 Task: Open Card Food Delivery Review in Board Talent Acquisition to Workspace Diversity and Inclusion and add a team member Softage.1@softage.net, a label Purple, a checklist Vendor Management, an attachment from your onedrive, a color Purple and finally, add a card description 'Plan and execute company team-building conference with guest speakers on customer loyalty' and a comment 'Let us approach this task with a sense of ownership and responsibility, recognizing that its success is our responsibility.'. Add a start date 'Jan 05, 1900' with a due date 'Jan 12, 1900'
Action: Mouse moved to (43, 373)
Screenshot: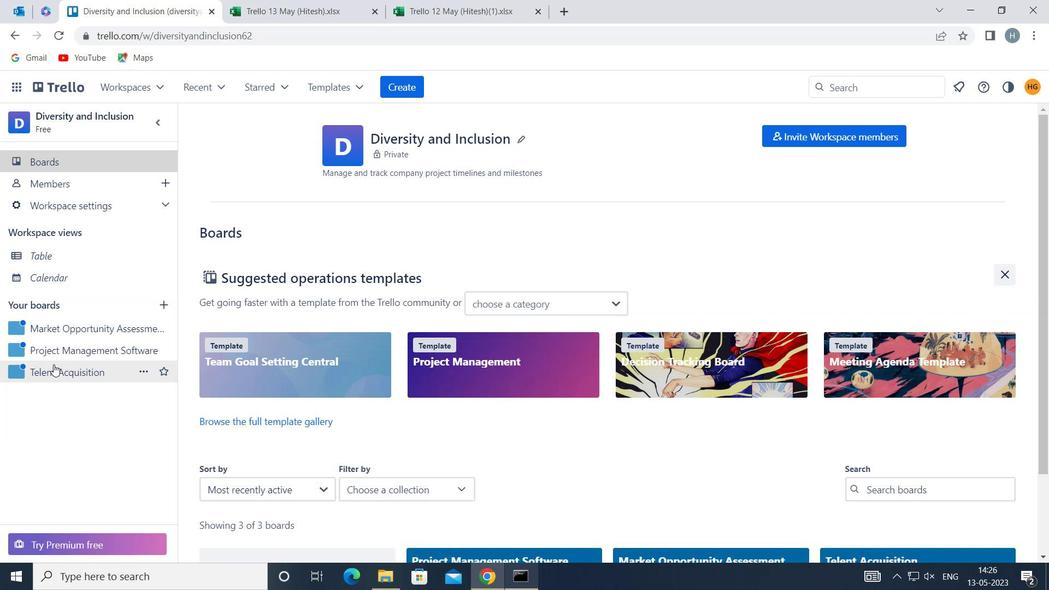 
Action: Mouse pressed left at (43, 373)
Screenshot: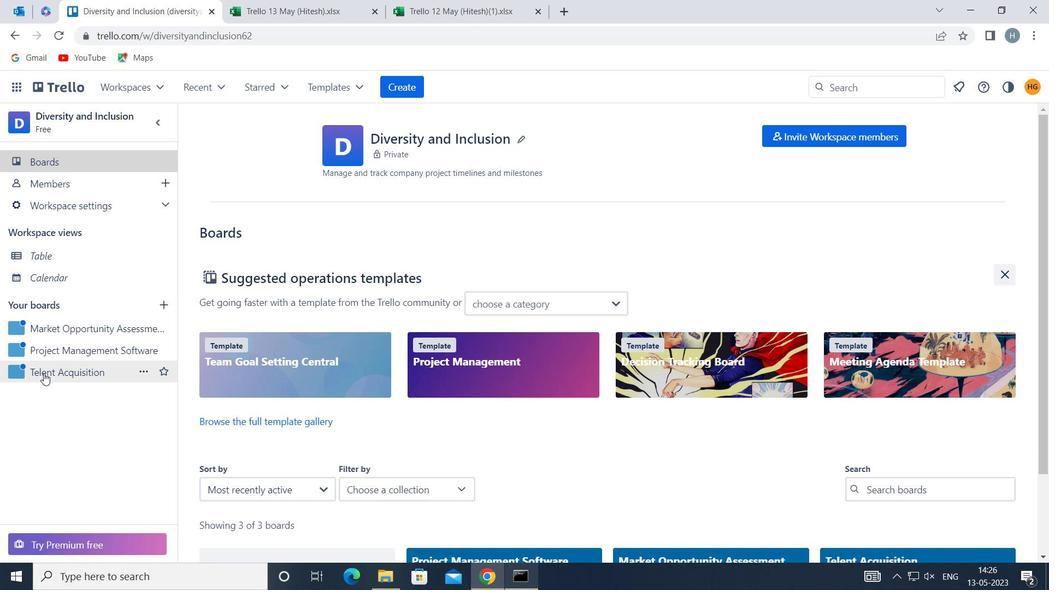 
Action: Mouse moved to (445, 195)
Screenshot: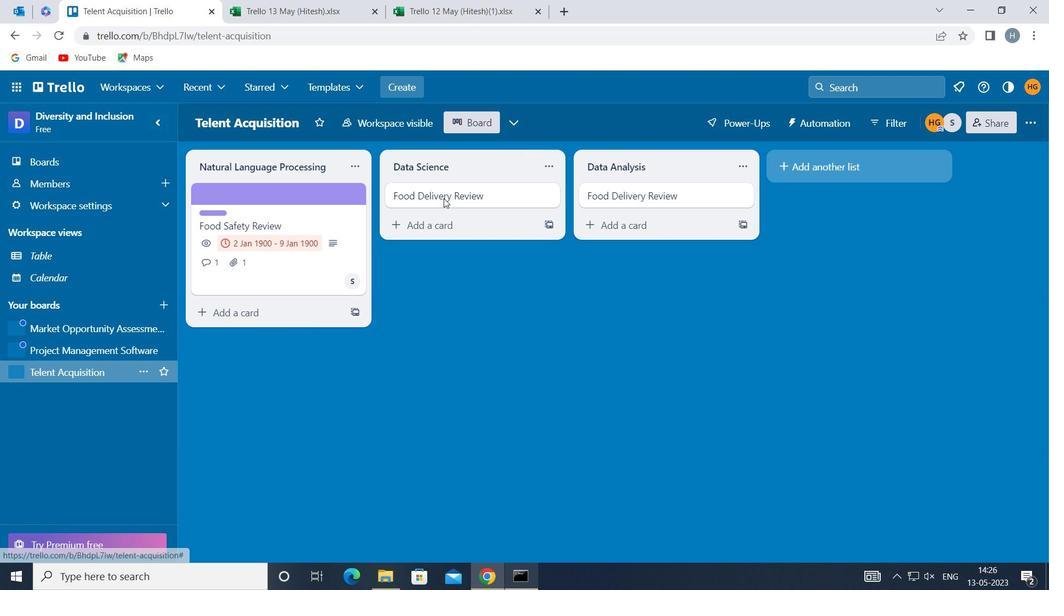 
Action: Mouse pressed left at (445, 195)
Screenshot: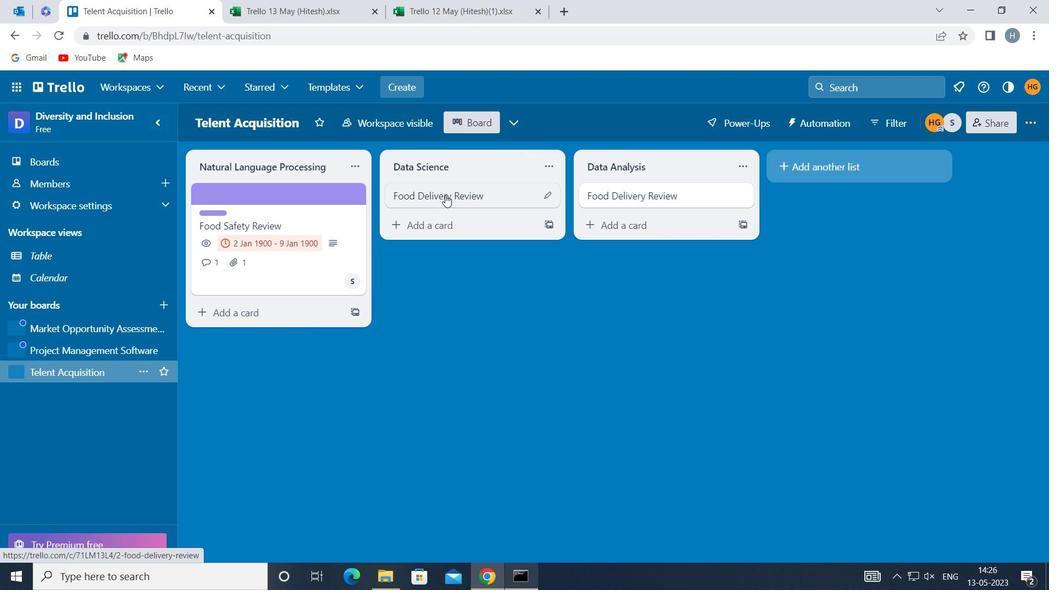 
Action: Mouse moved to (703, 238)
Screenshot: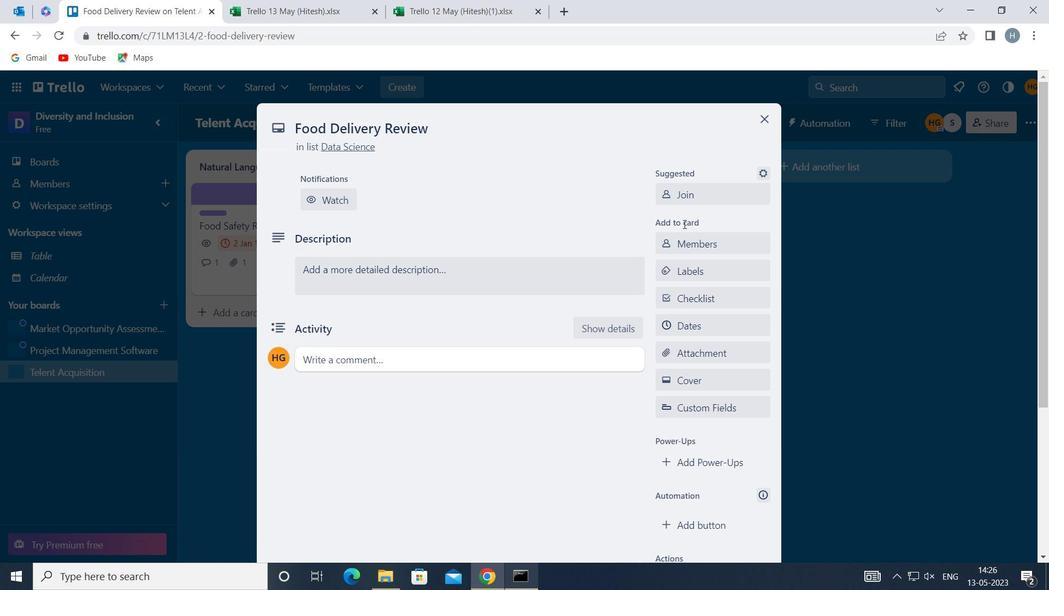 
Action: Mouse pressed left at (703, 238)
Screenshot: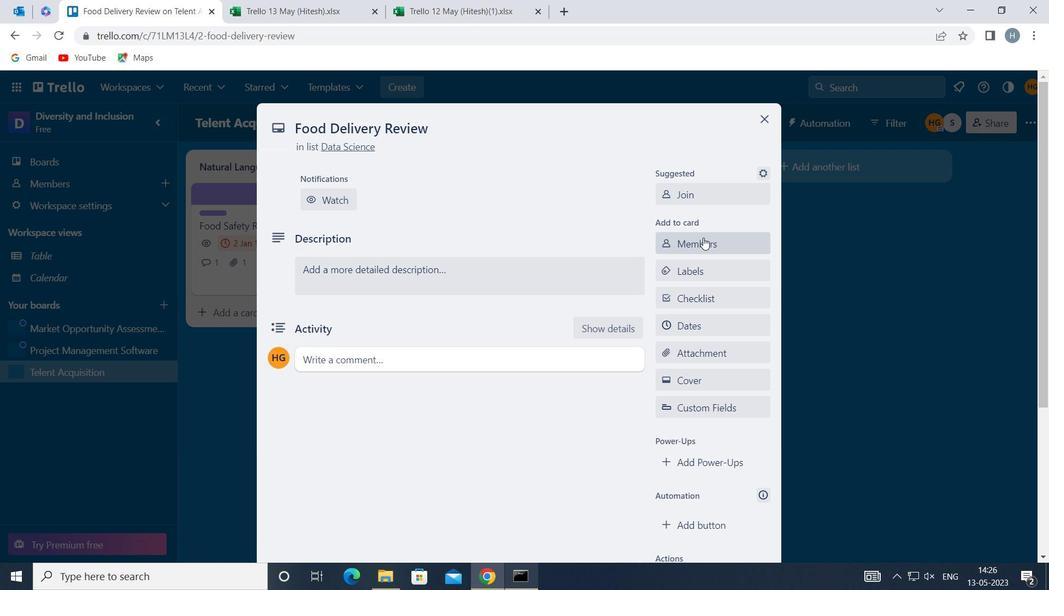 
Action: Key pressed softage
Screenshot: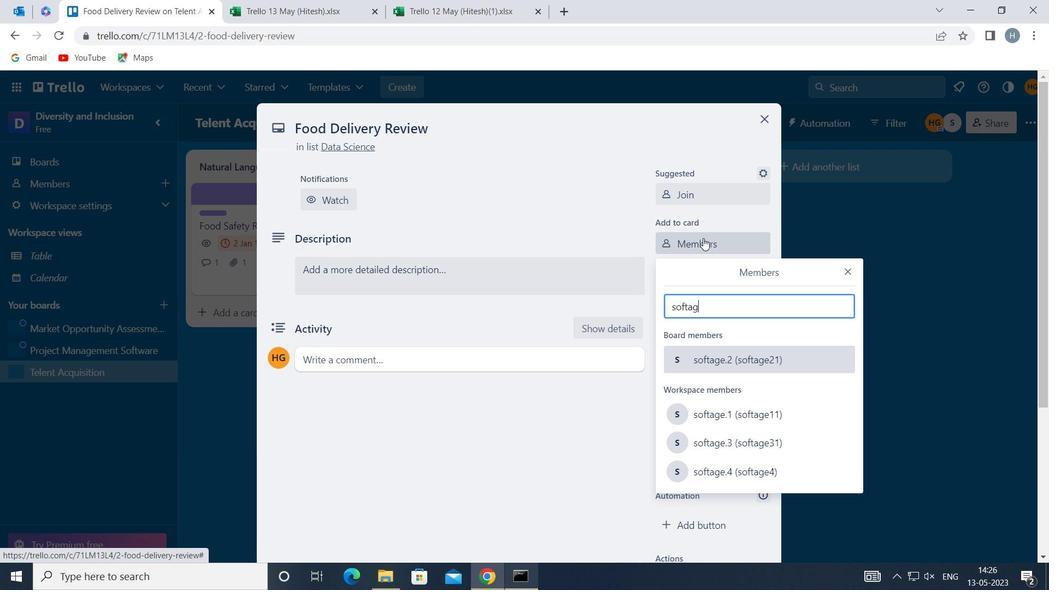 
Action: Mouse moved to (747, 415)
Screenshot: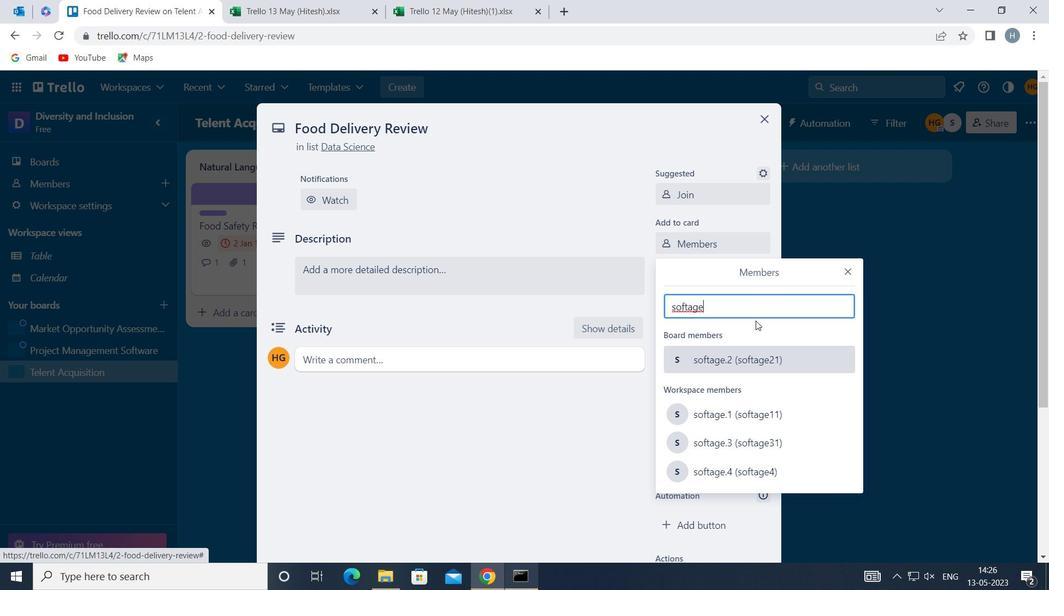 
Action: Mouse pressed left at (747, 415)
Screenshot: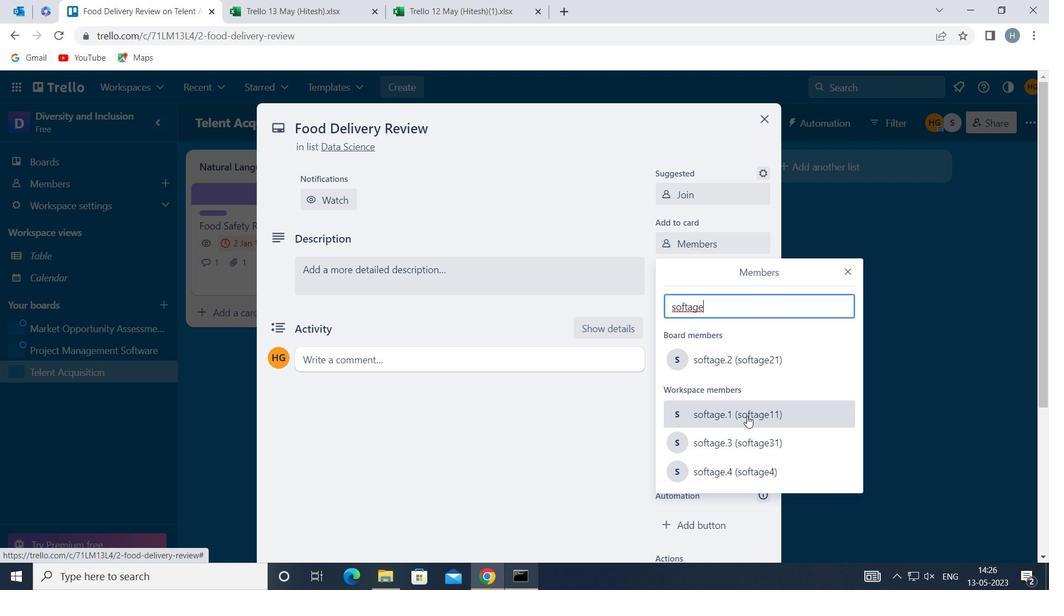 
Action: Mouse moved to (848, 274)
Screenshot: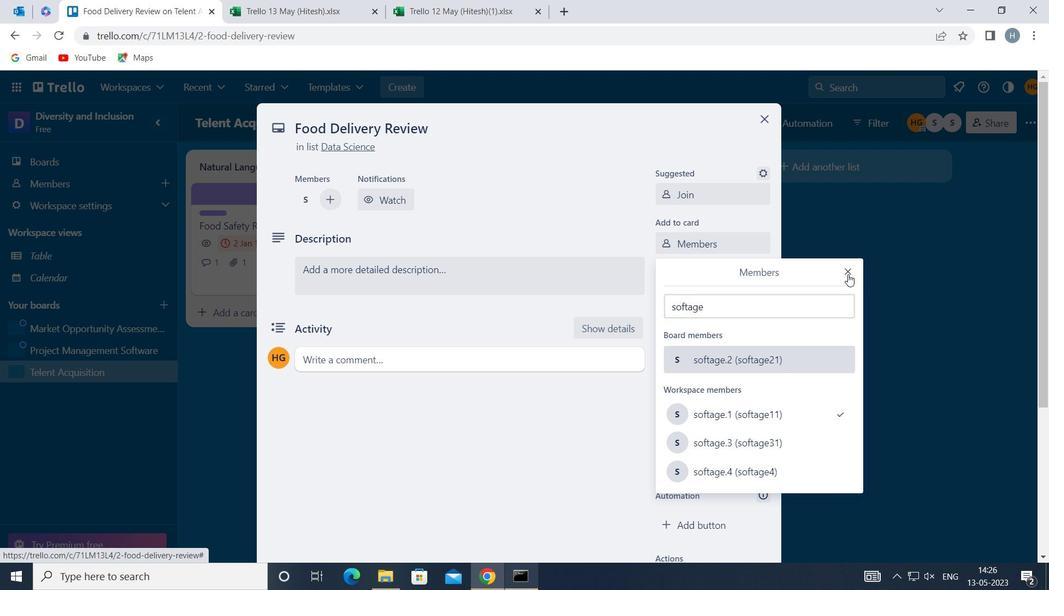 
Action: Mouse pressed left at (848, 274)
Screenshot: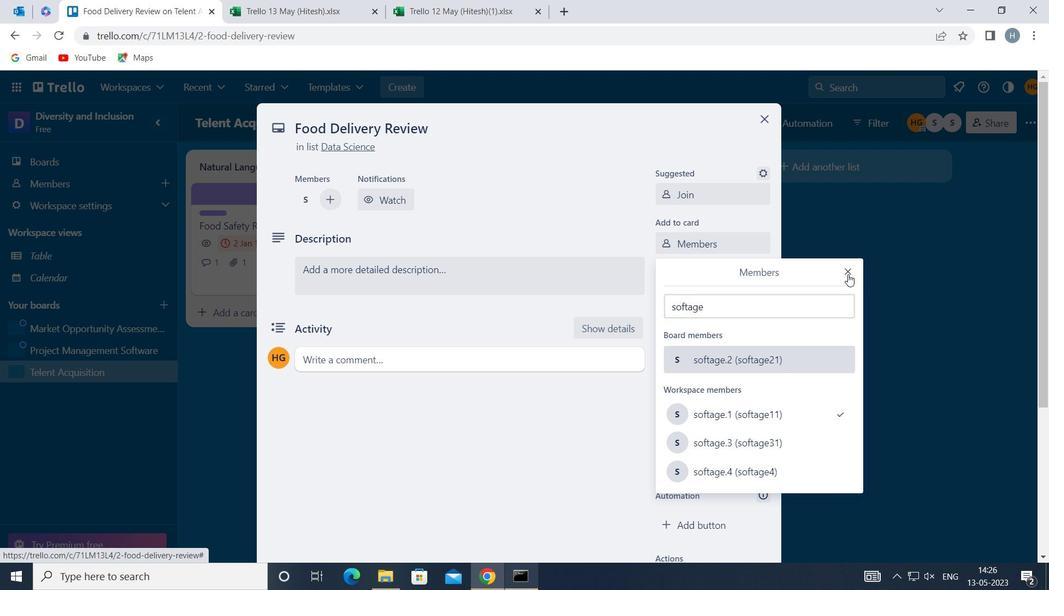 
Action: Mouse moved to (732, 269)
Screenshot: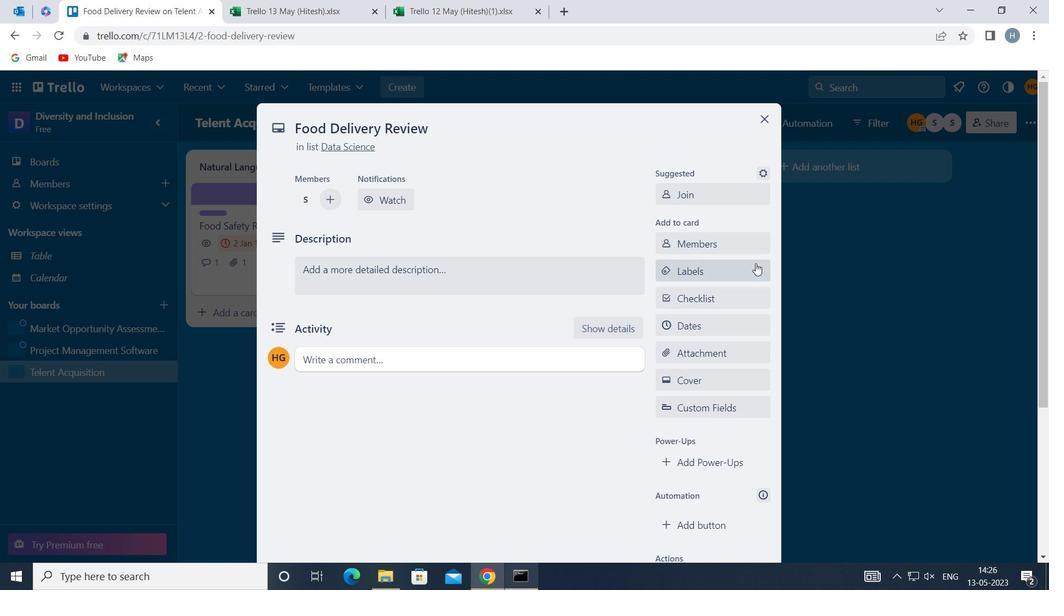 
Action: Mouse pressed left at (732, 269)
Screenshot: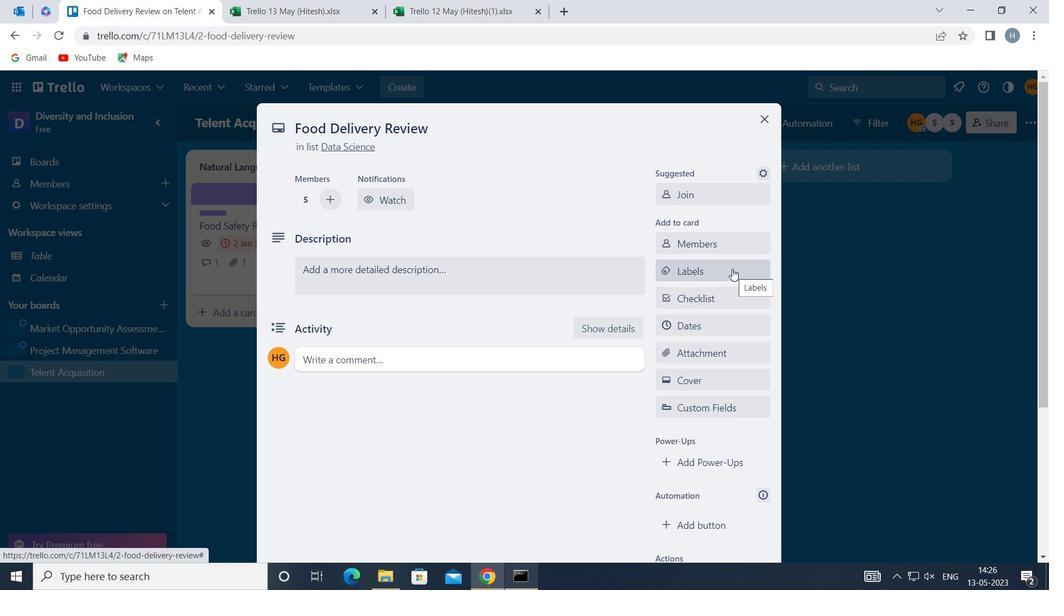 
Action: Mouse moved to (751, 297)
Screenshot: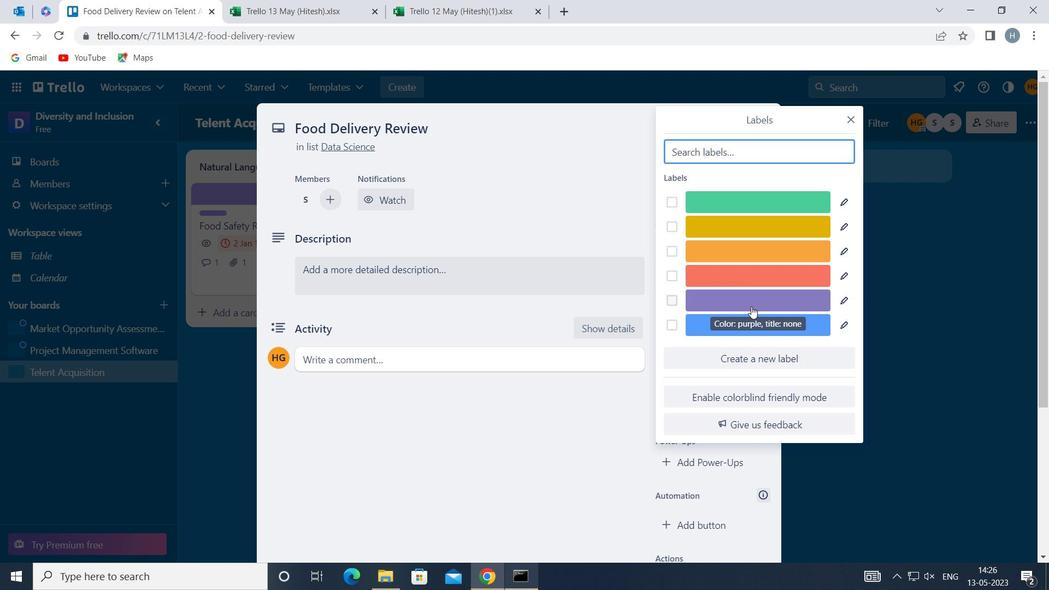 
Action: Mouse pressed left at (751, 297)
Screenshot: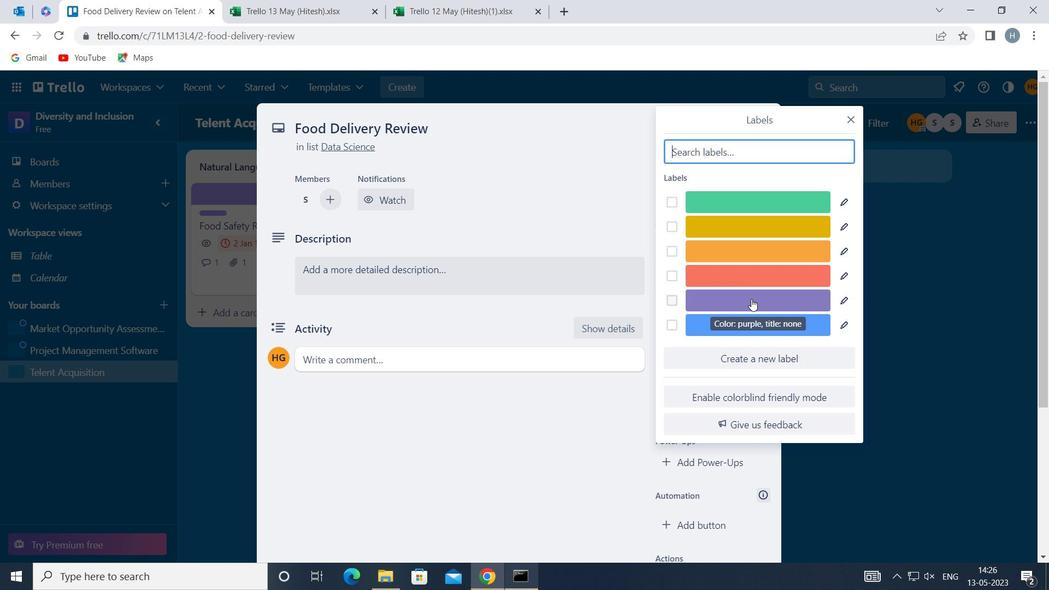
Action: Mouse moved to (853, 120)
Screenshot: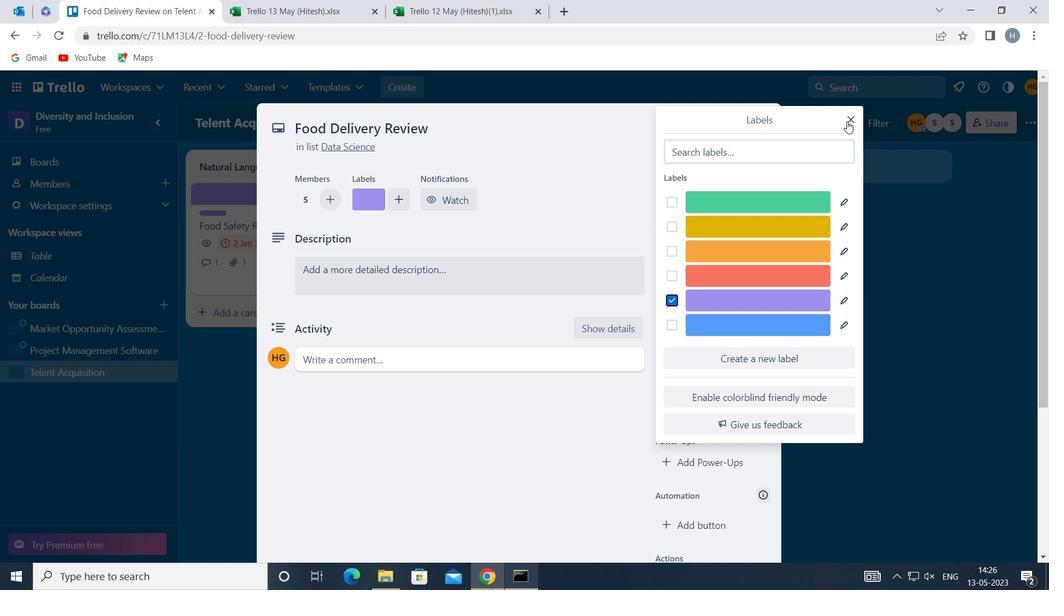 
Action: Mouse pressed left at (853, 120)
Screenshot: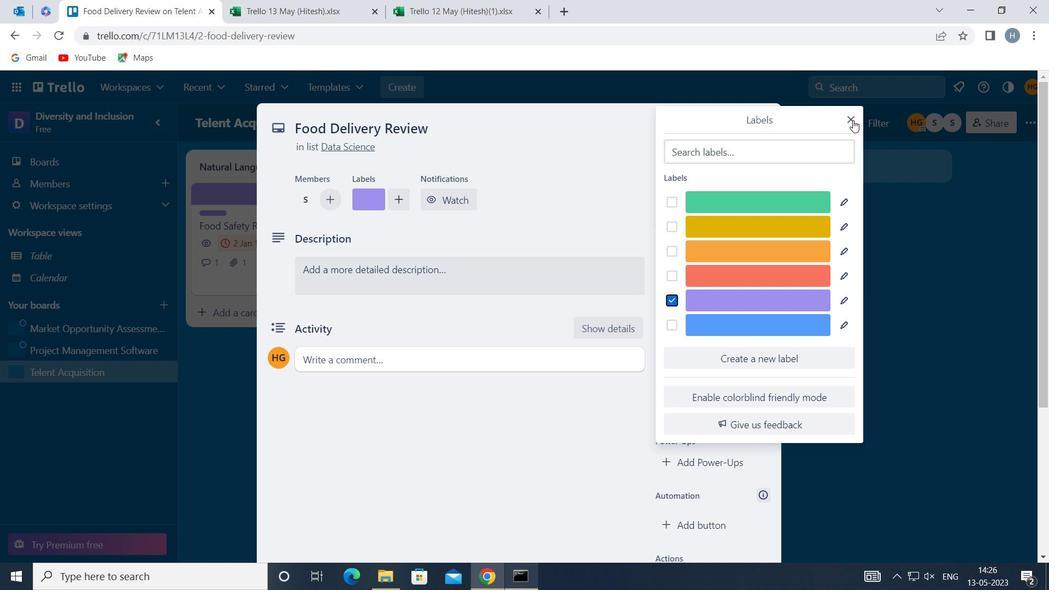 
Action: Mouse moved to (699, 288)
Screenshot: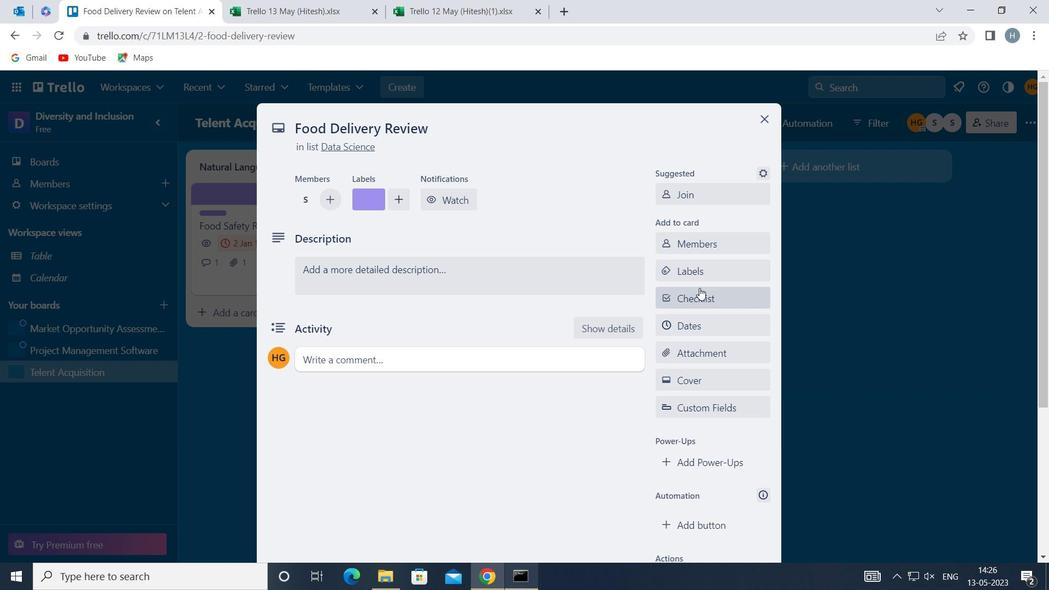 
Action: Mouse pressed left at (699, 288)
Screenshot: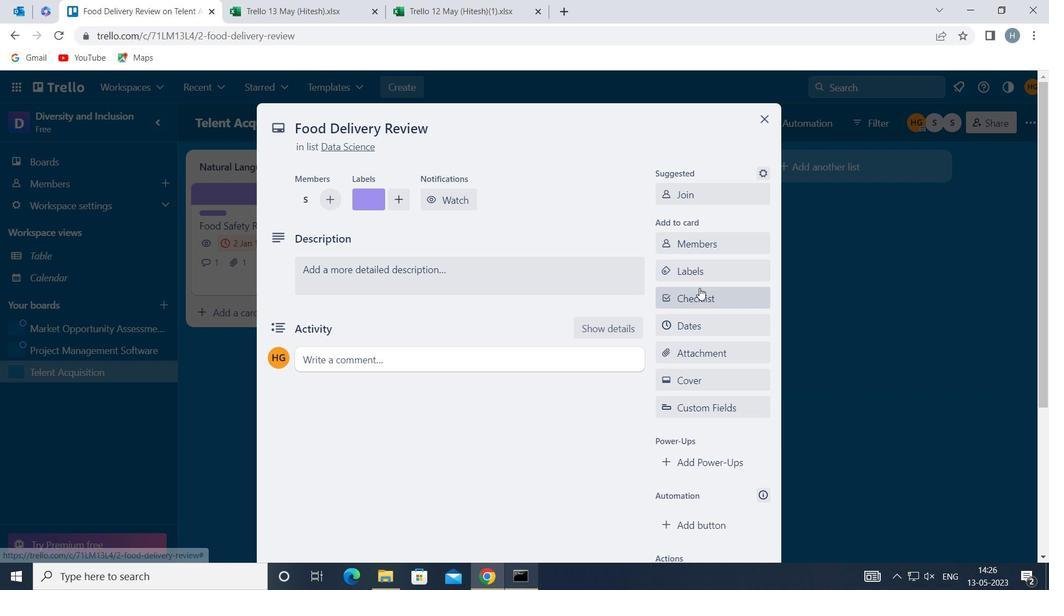 
Action: Key pressed <Key.shift>VEB<Key.backspace>NDE<Key.backspace>OR<Key.space><Key.shift>MANAGEMENT
Screenshot: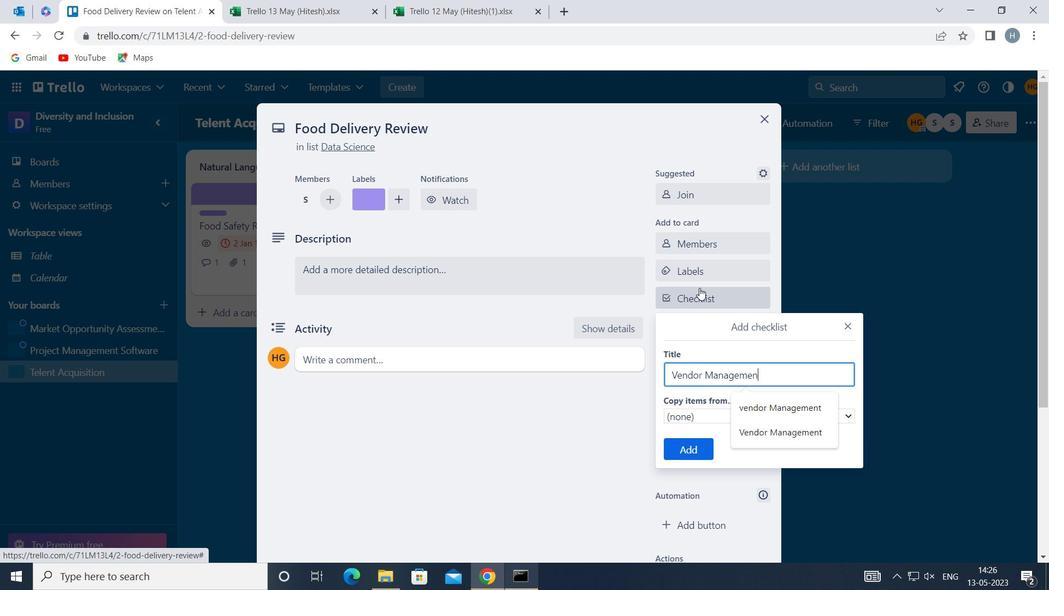 
Action: Mouse moved to (694, 444)
Screenshot: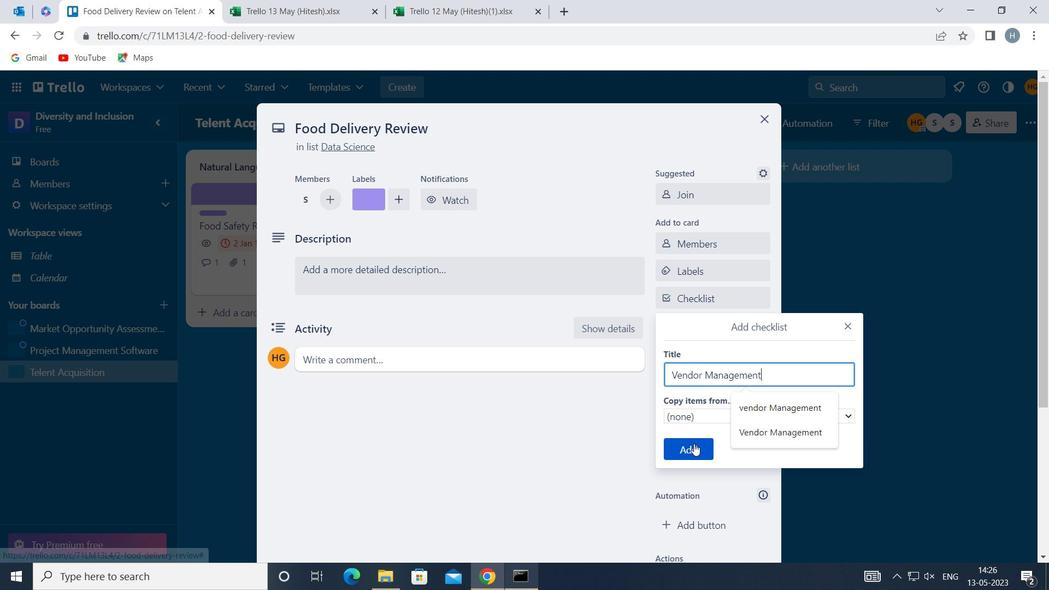 
Action: Mouse pressed left at (694, 444)
Screenshot: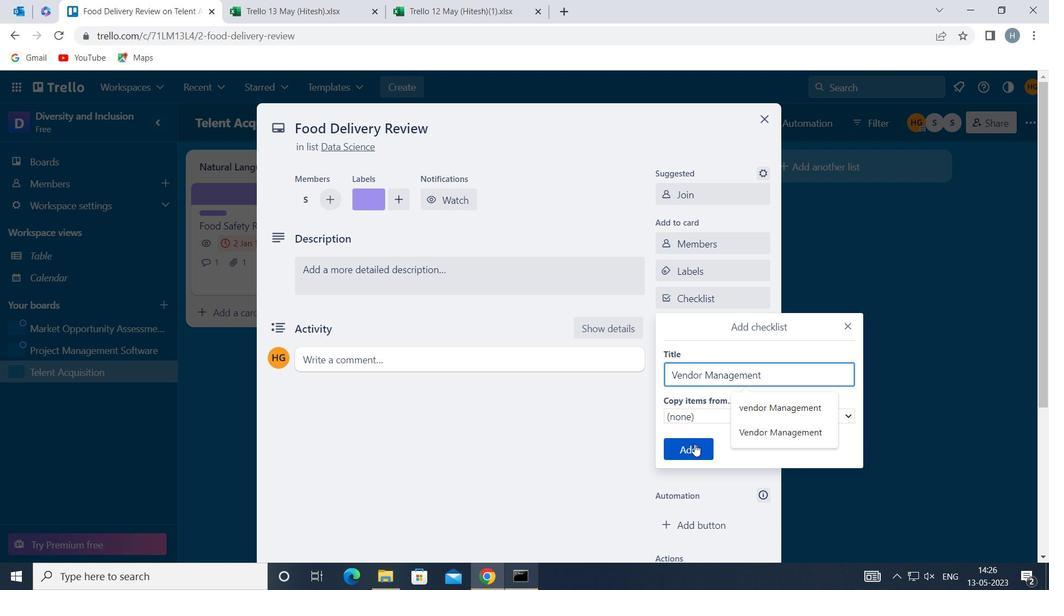 
Action: Mouse moved to (728, 346)
Screenshot: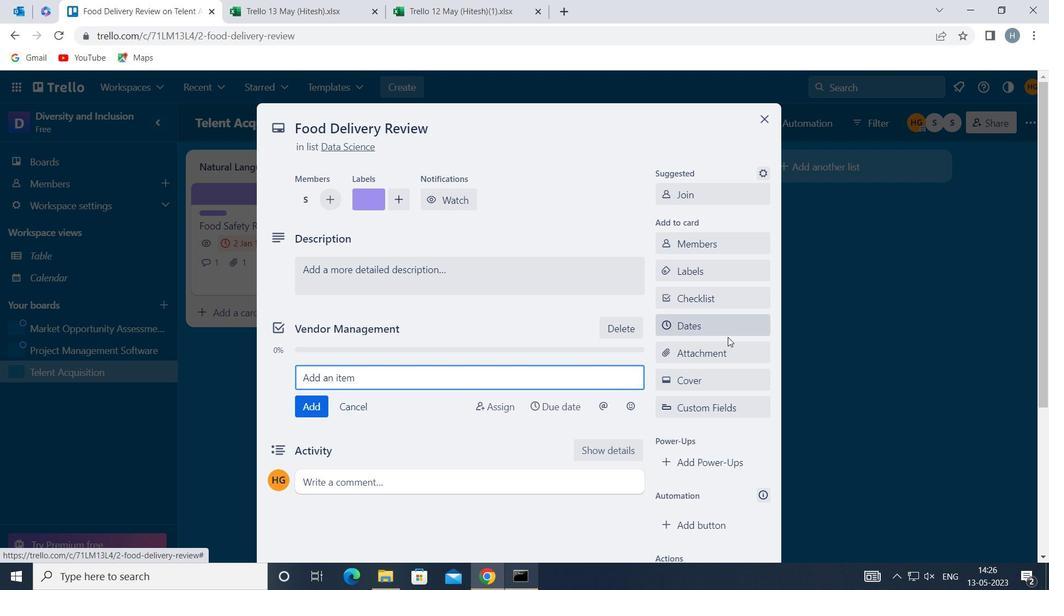 
Action: Mouse pressed left at (728, 346)
Screenshot: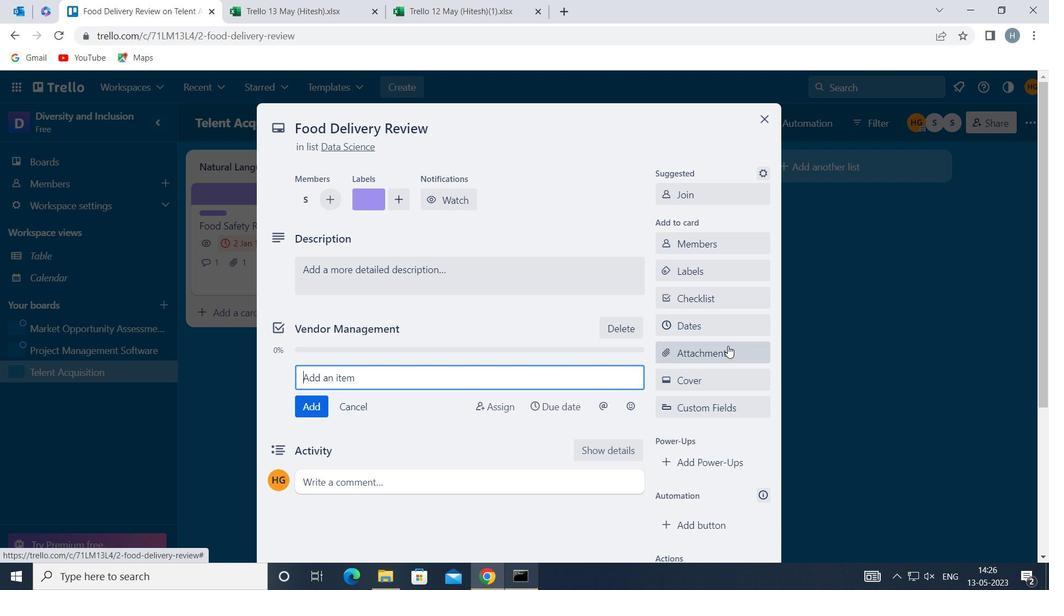 
Action: Mouse moved to (724, 259)
Screenshot: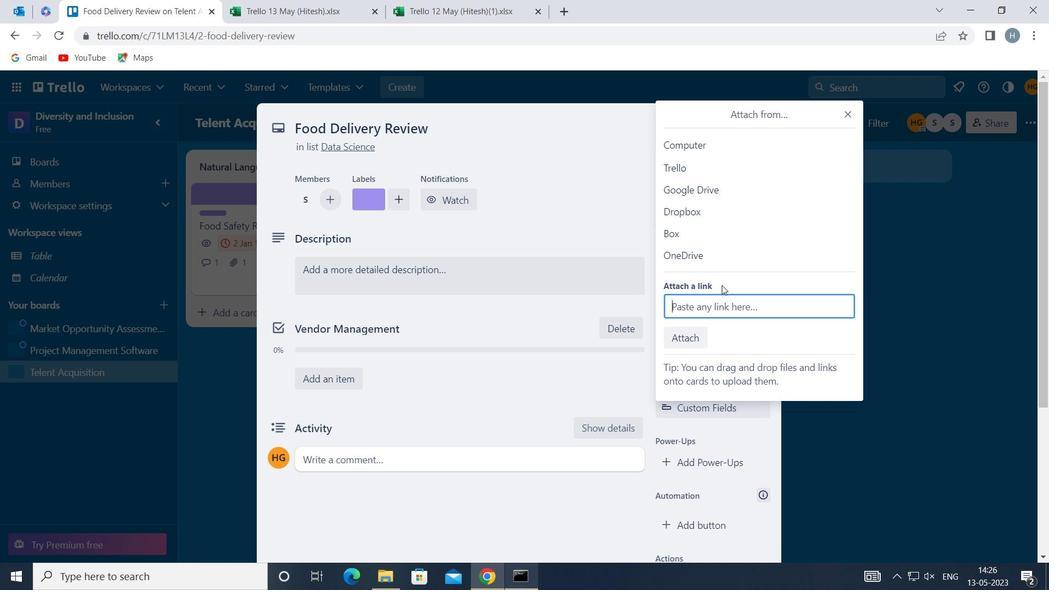 
Action: Mouse pressed left at (724, 259)
Screenshot: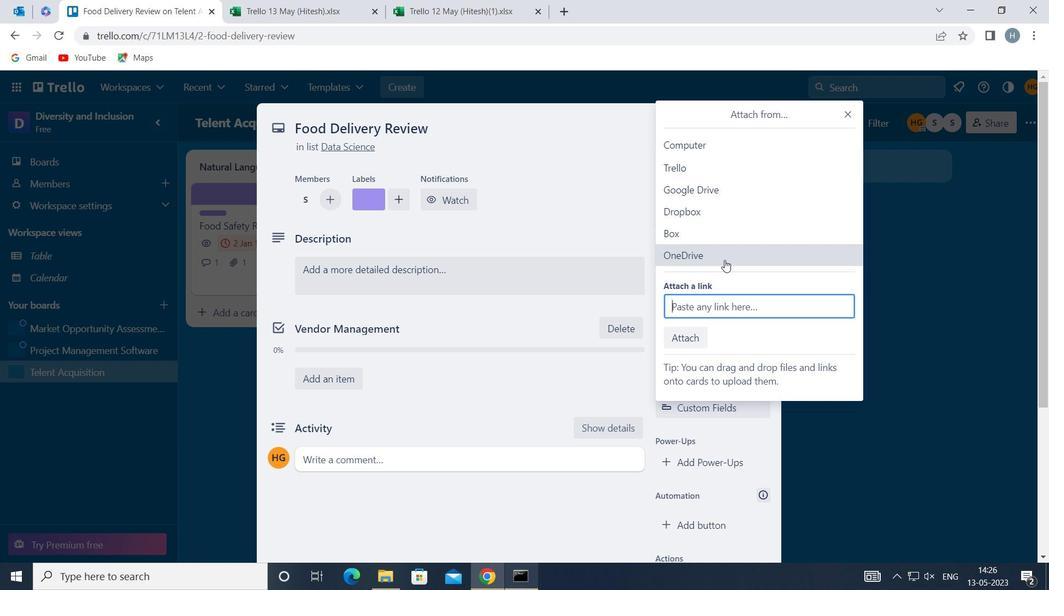 
Action: Mouse moved to (496, 180)
Screenshot: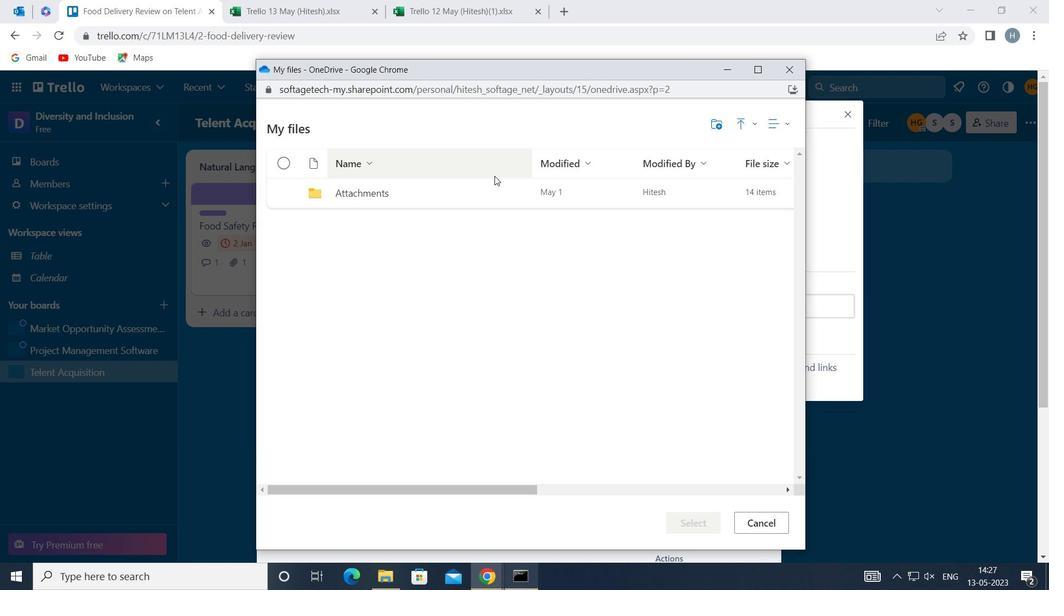 
Action: Mouse pressed left at (496, 180)
Screenshot: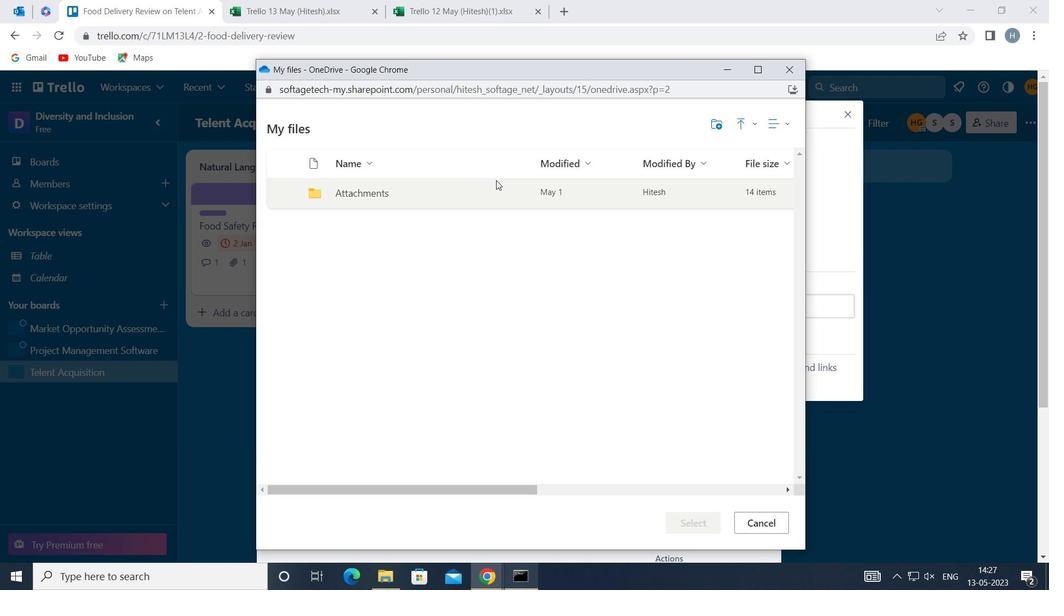 
Action: Mouse pressed left at (496, 180)
Screenshot: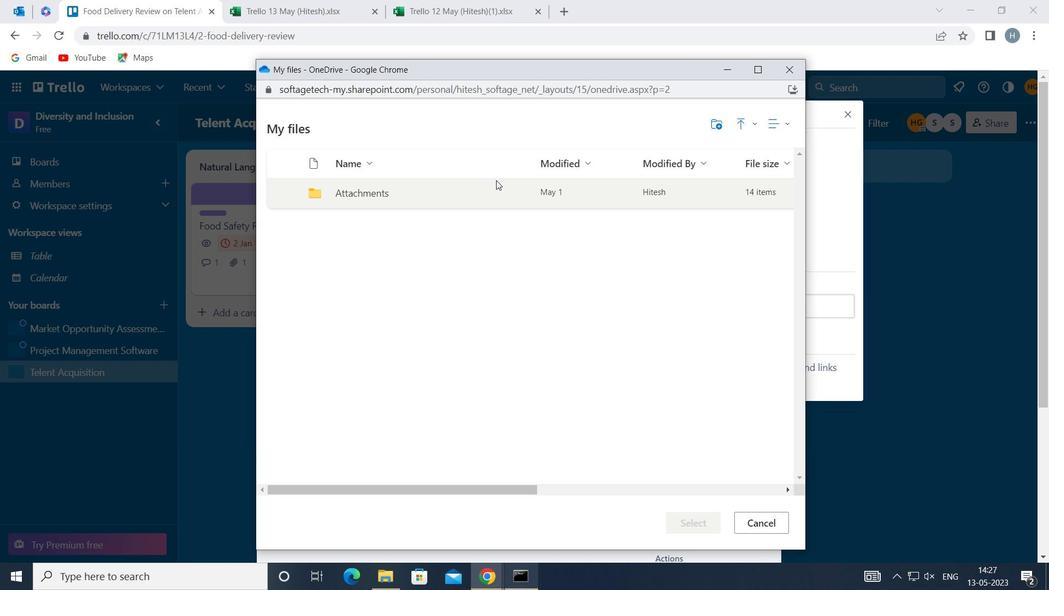 
Action: Mouse moved to (508, 222)
Screenshot: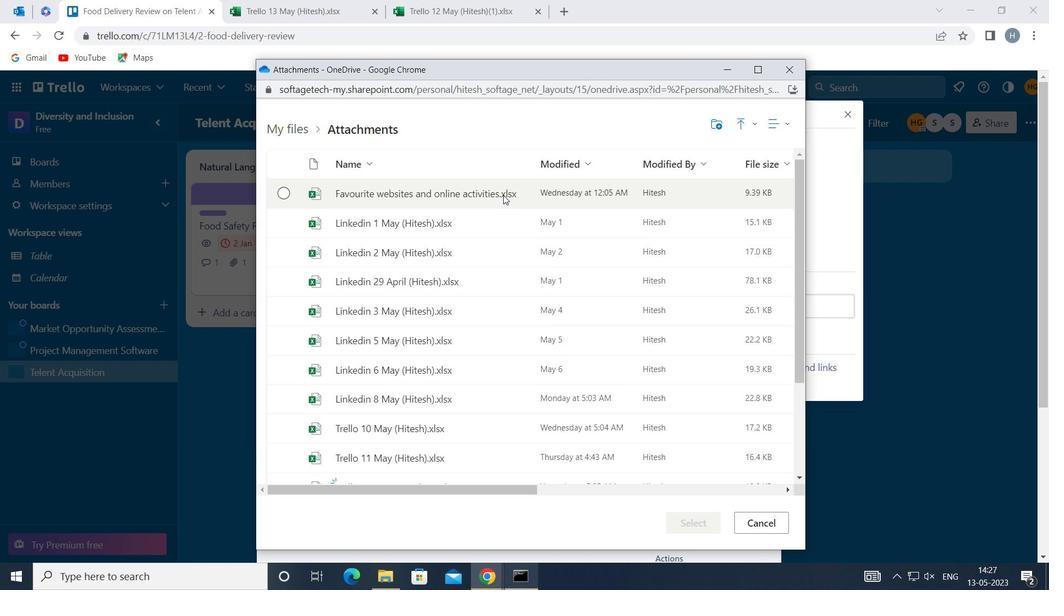 
Action: Mouse pressed left at (508, 222)
Screenshot: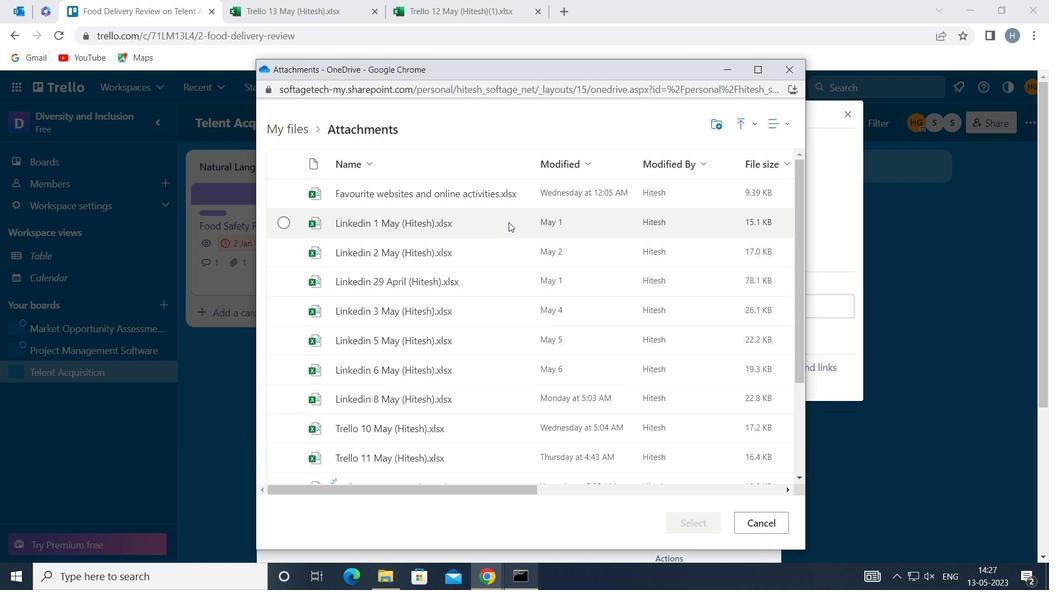 
Action: Mouse moved to (691, 526)
Screenshot: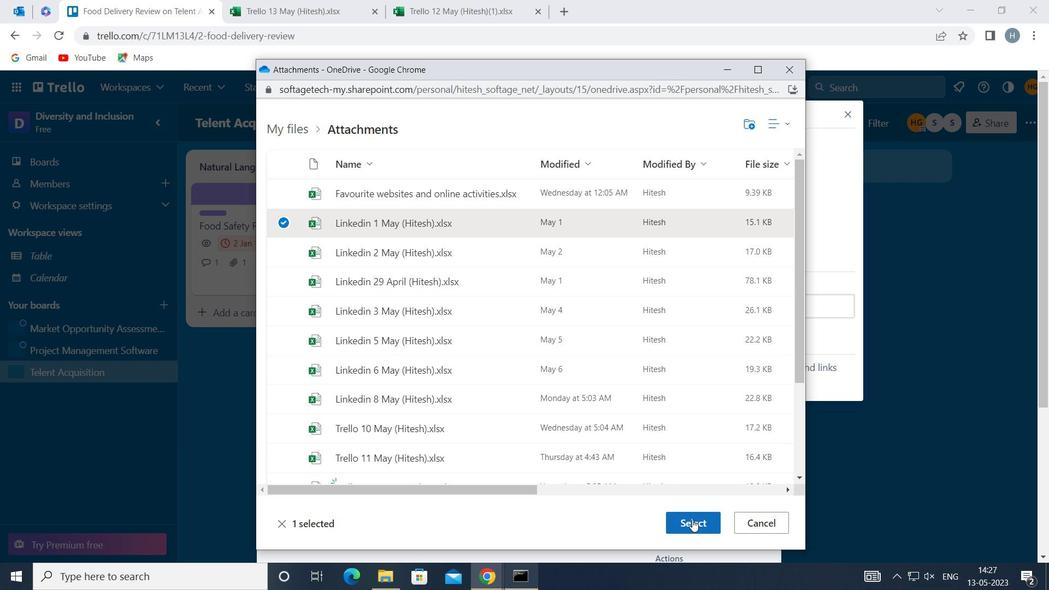 
Action: Mouse pressed left at (691, 526)
Screenshot: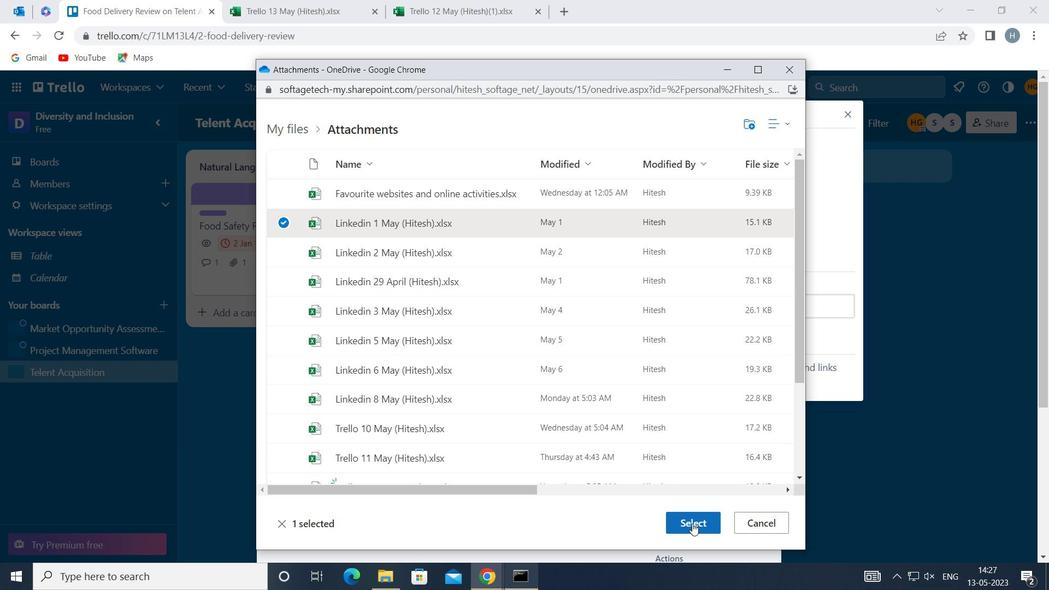 
Action: Mouse moved to (718, 374)
Screenshot: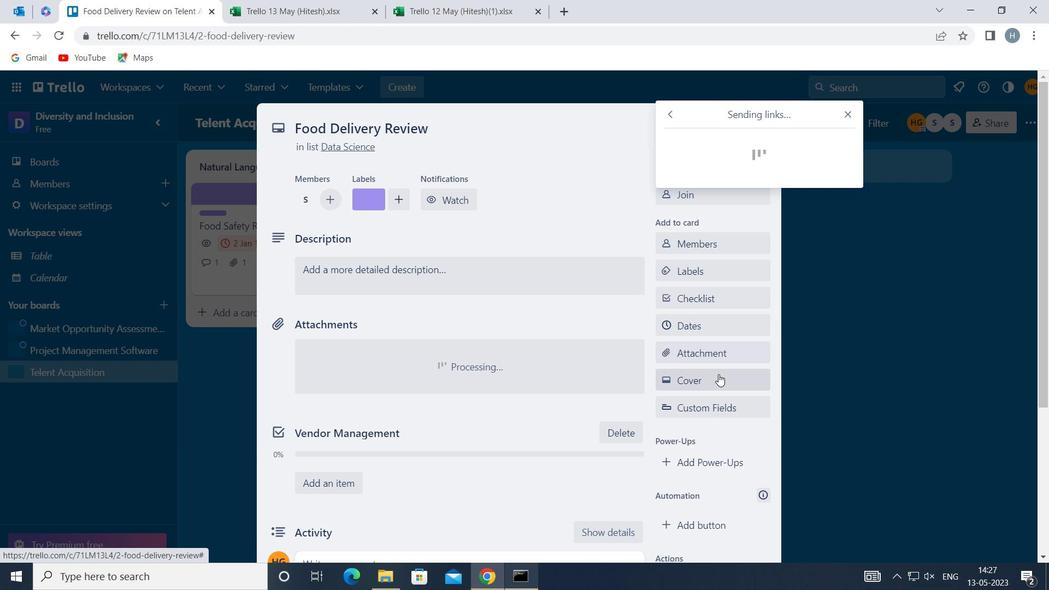 
Action: Mouse pressed left at (718, 374)
Screenshot: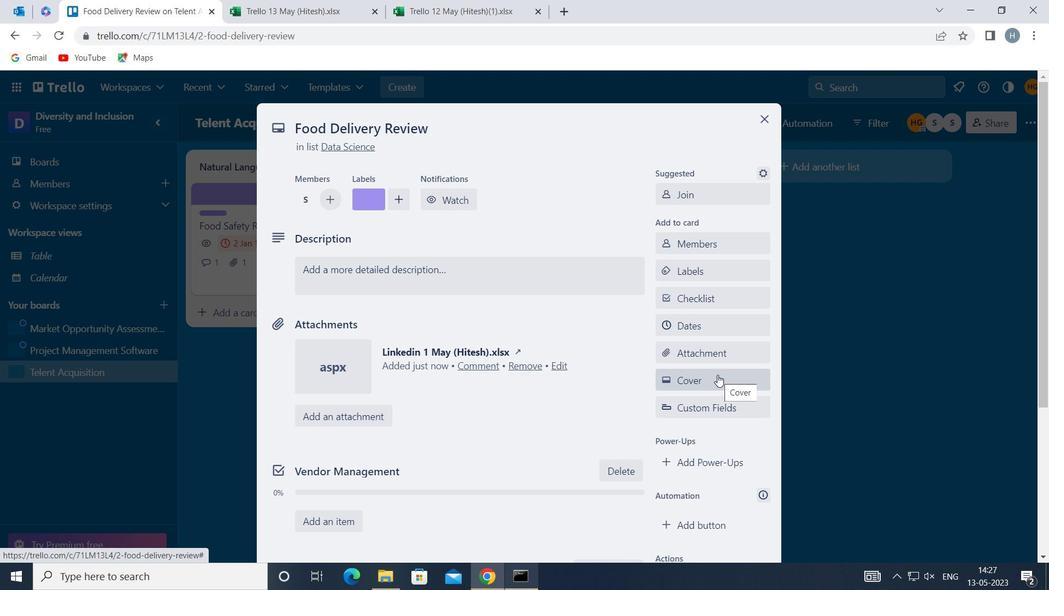 
Action: Mouse moved to (834, 295)
Screenshot: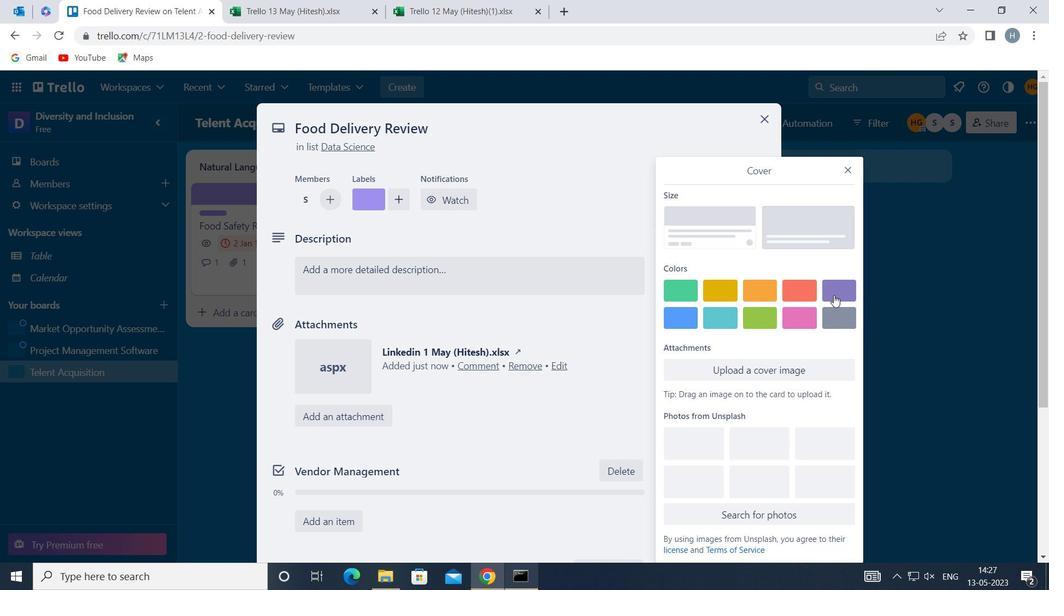 
Action: Mouse pressed left at (834, 295)
Screenshot: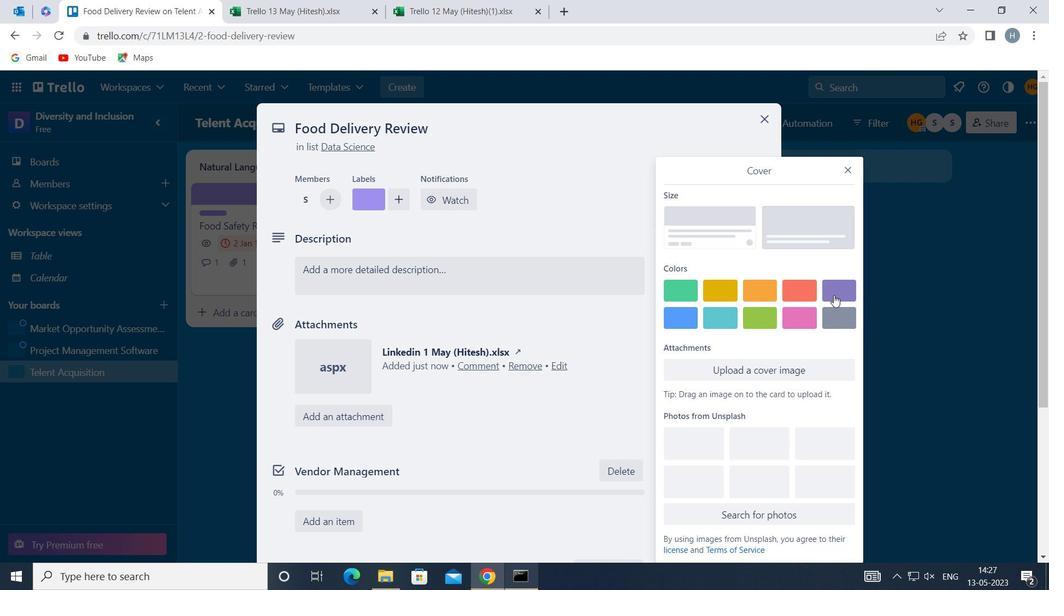 
Action: Mouse moved to (847, 144)
Screenshot: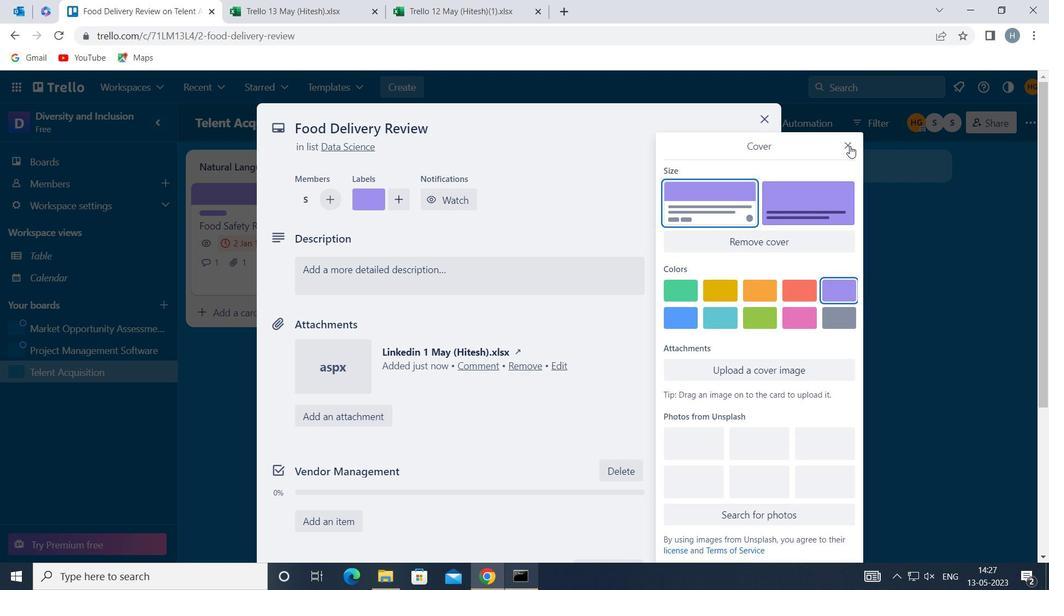 
Action: Mouse pressed left at (847, 144)
Screenshot: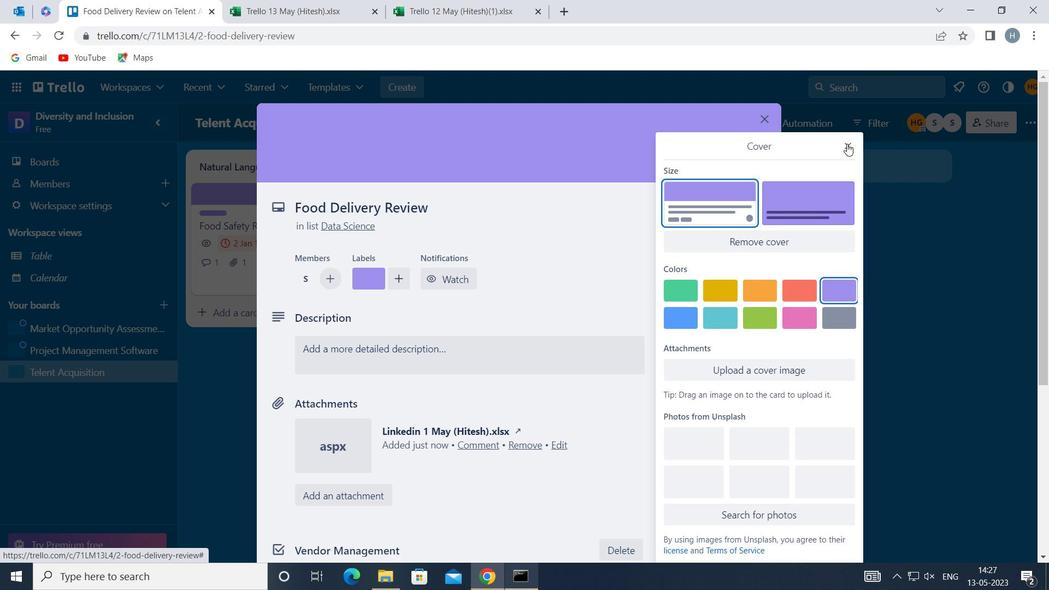 
Action: Mouse moved to (538, 356)
Screenshot: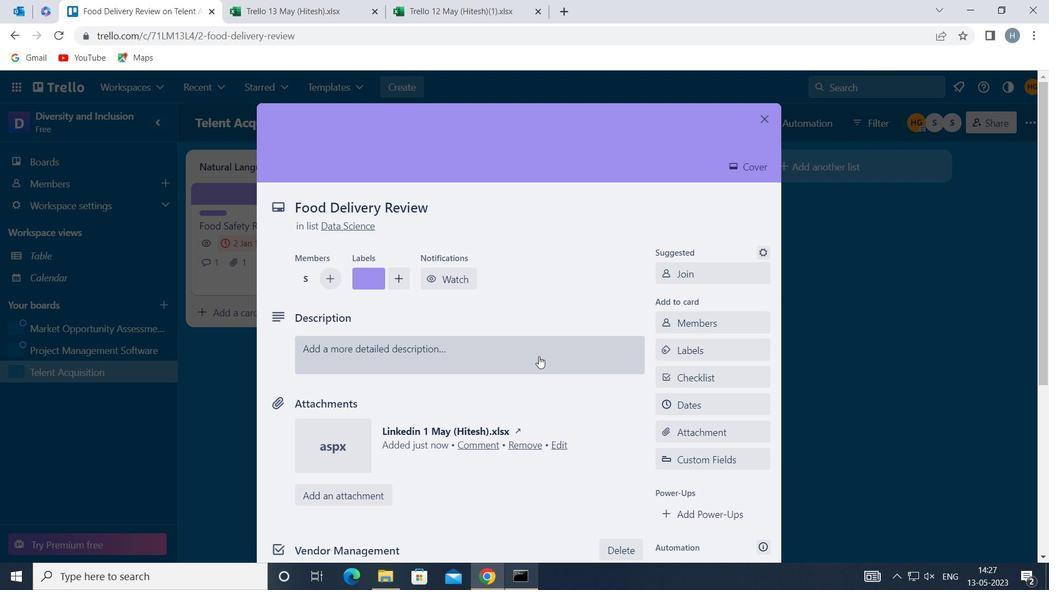 
Action: Mouse pressed left at (538, 356)
Screenshot: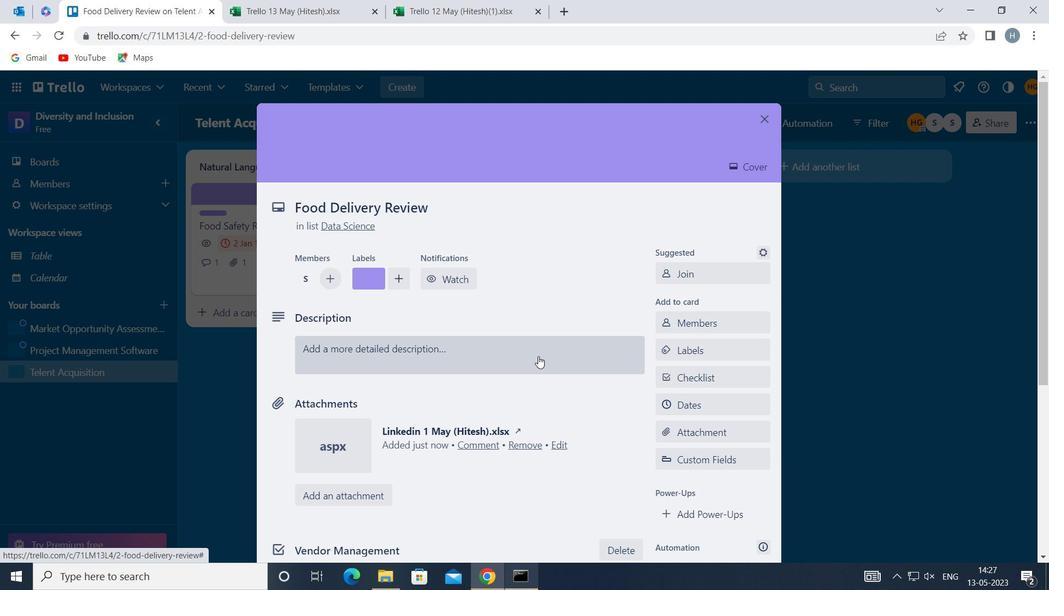 
Action: Key pressed <Key.shift>PLAN<Key.space>AND<Key.space>EXECUTE<Key.space>COMPANY<Key.space>TEAM-BUILDING<Key.space>CONFERENCE<Key.space>WITH<Key.space>HUEST<Key.space>SPEAKERS<Key.space>ON<Key.space>CUSTOMER<Key.space>LOYALTY<Key.space>
Screenshot: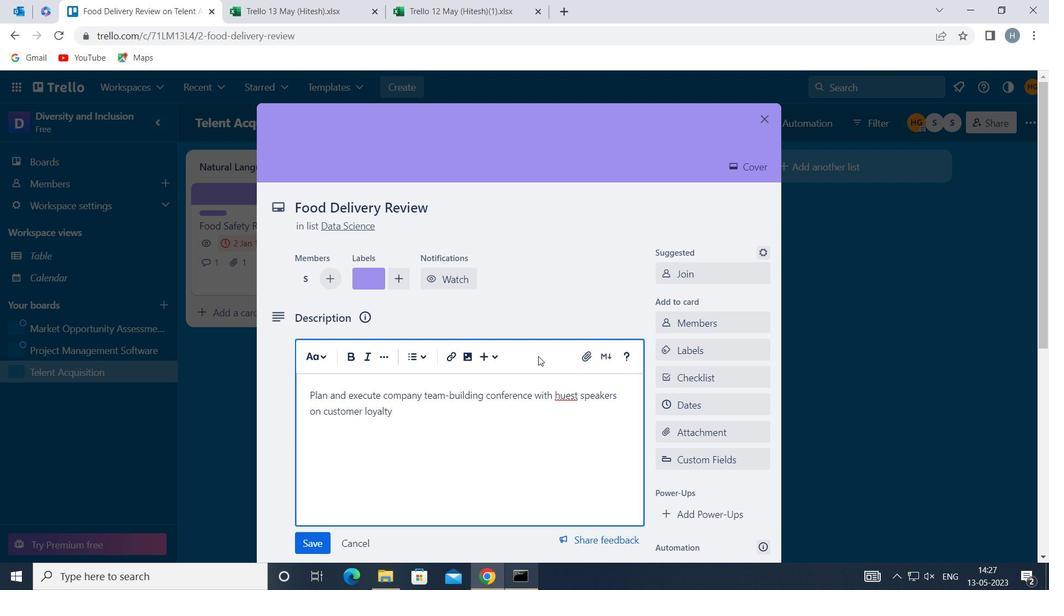 
Action: Mouse moved to (557, 392)
Screenshot: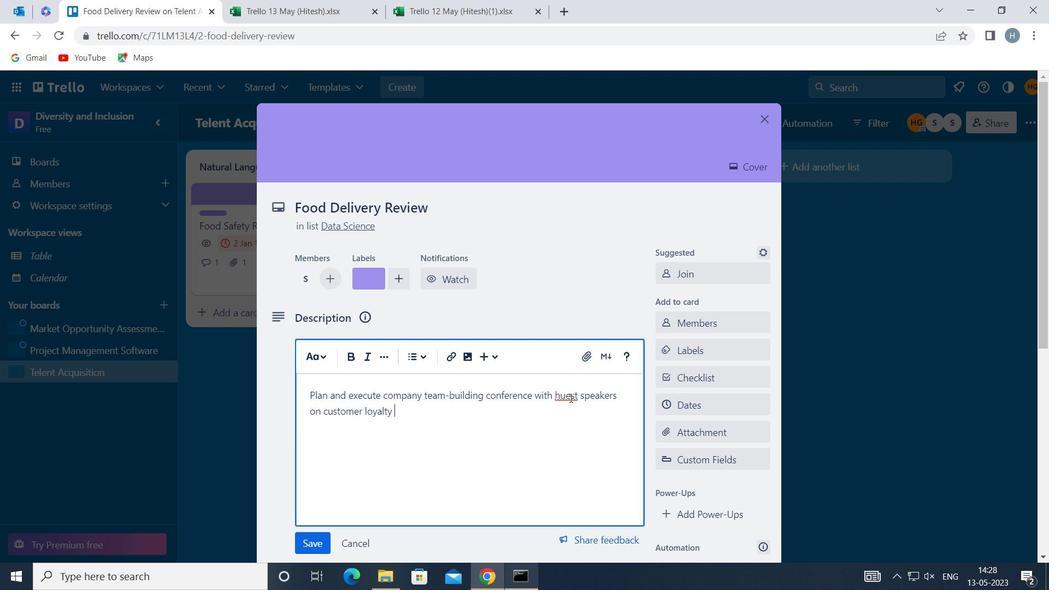 
Action: Mouse pressed left at (557, 392)
Screenshot: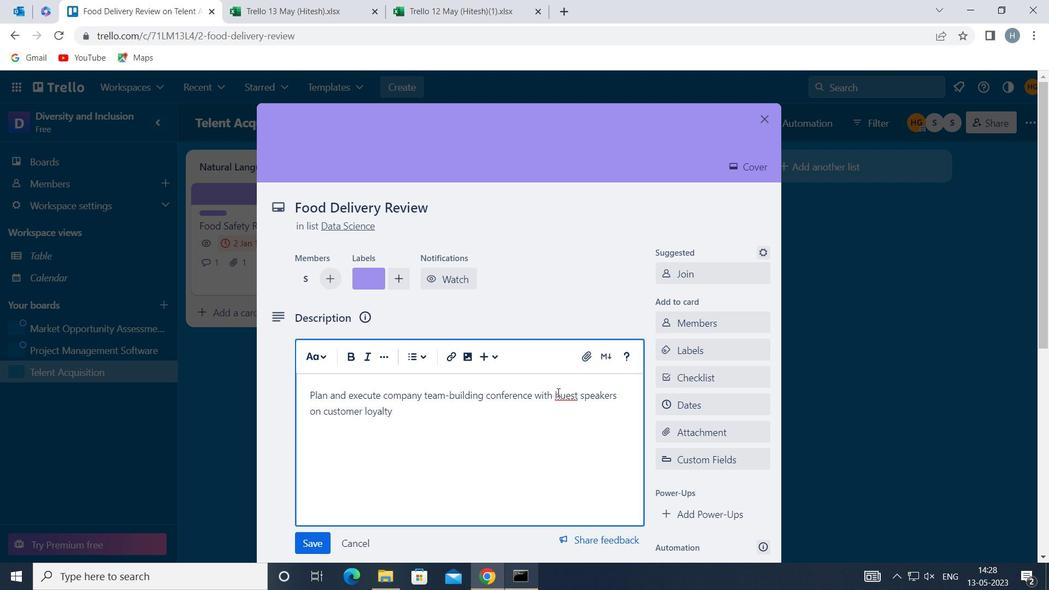 
Action: Mouse moved to (559, 392)
Screenshot: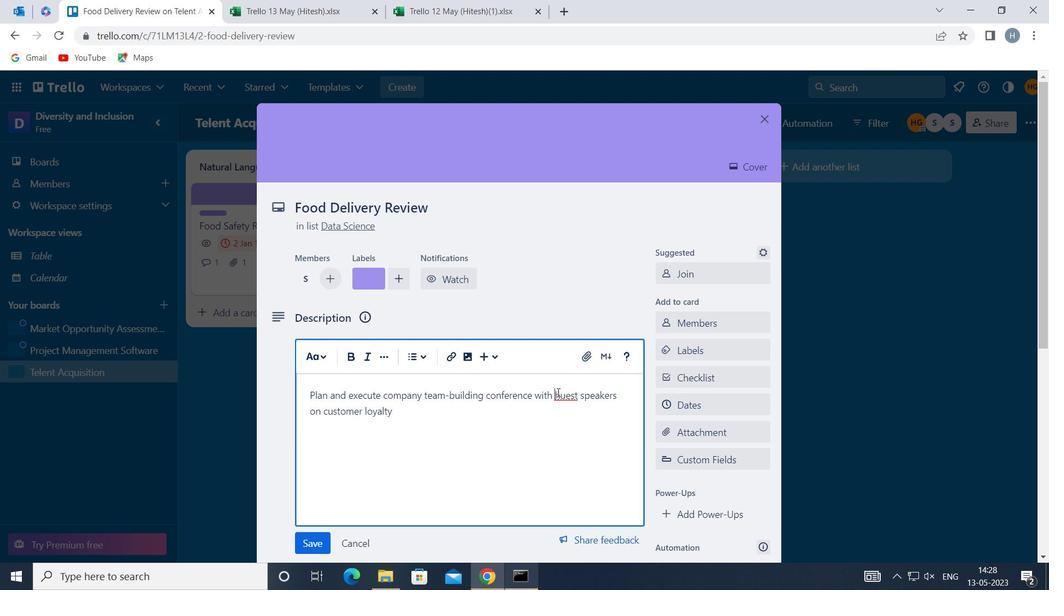 
Action: Key pressed <Key.right><Key.backspace>G
Screenshot: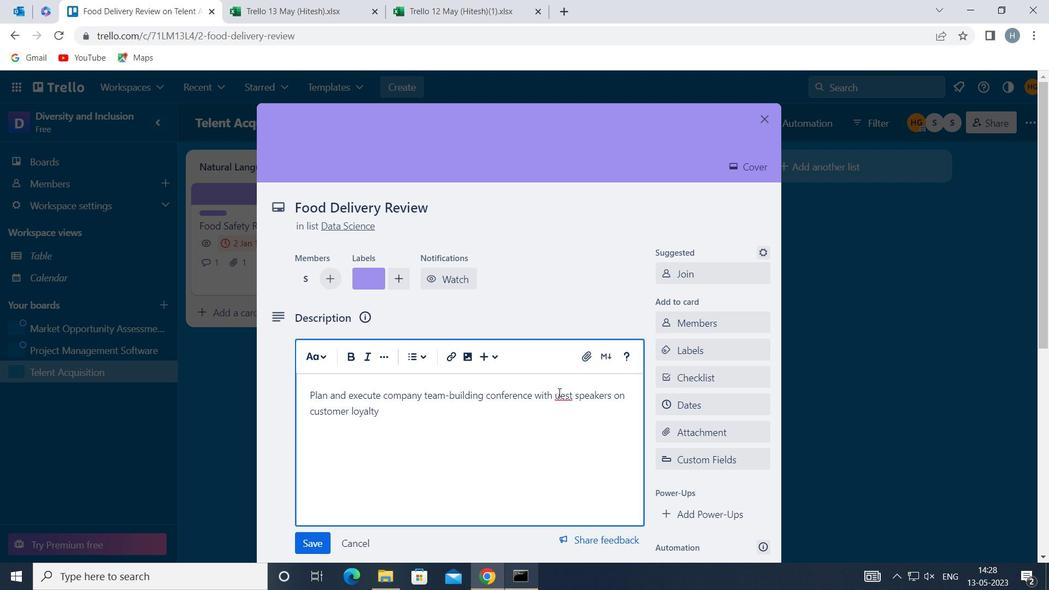 
Action: Mouse moved to (321, 542)
Screenshot: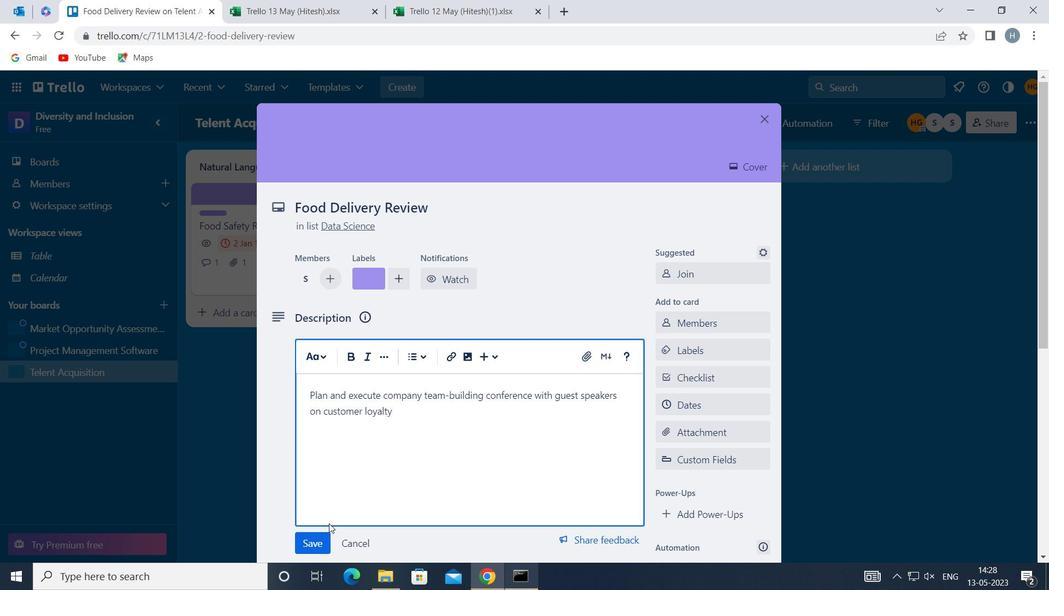 
Action: Mouse pressed left at (321, 542)
Screenshot: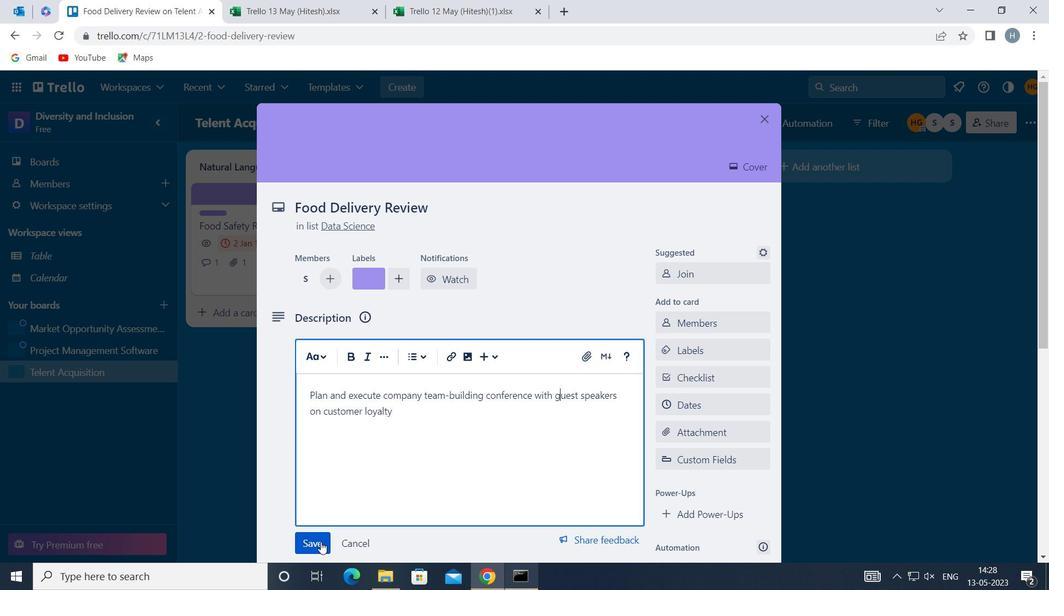
Action: Mouse moved to (373, 444)
Screenshot: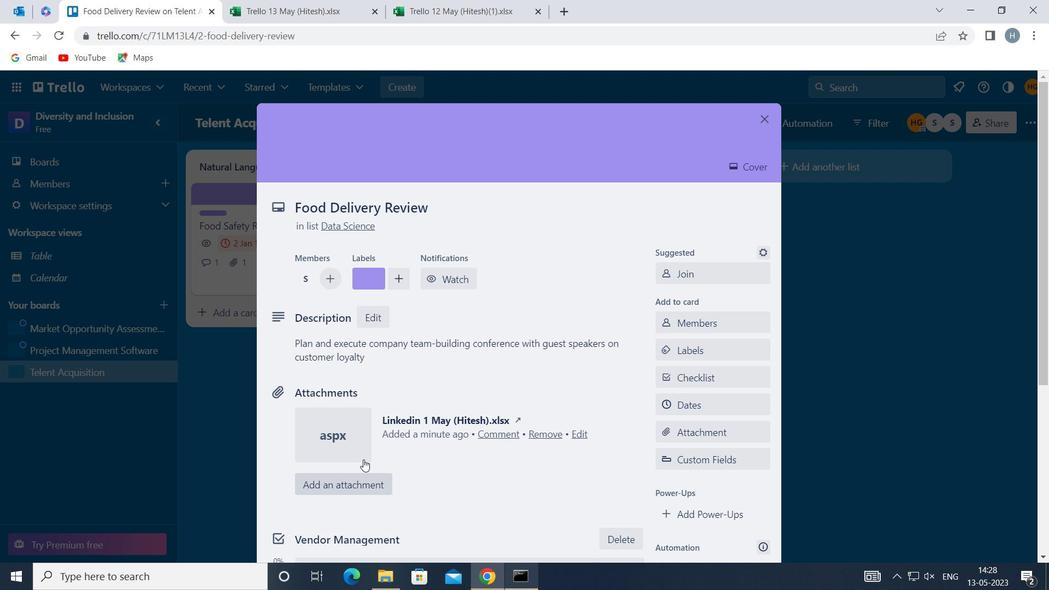 
Action: Mouse scrolled (373, 443) with delta (0, 0)
Screenshot: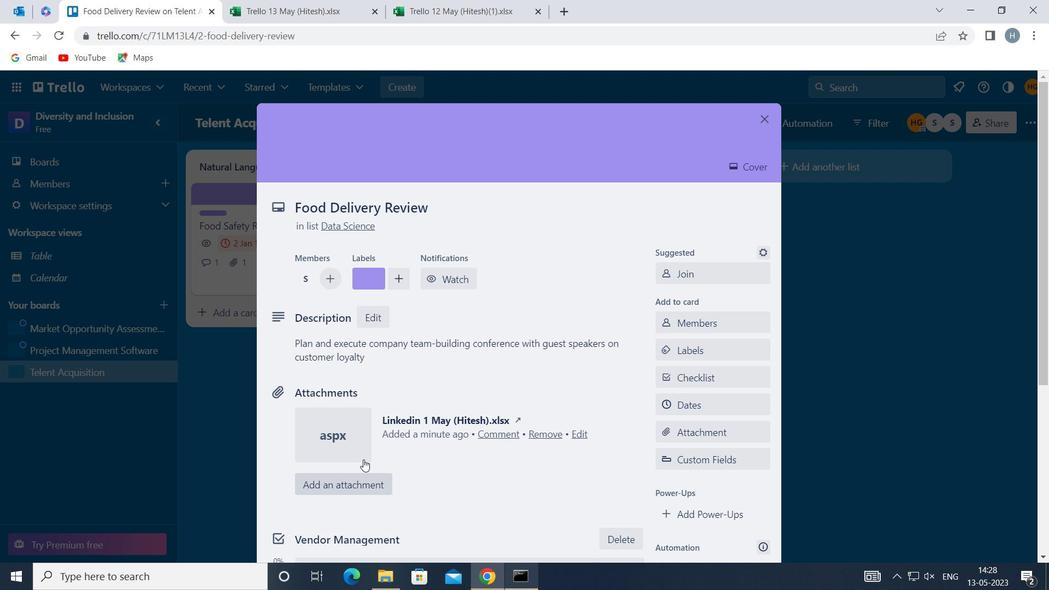 
Action: Mouse scrolled (373, 443) with delta (0, 0)
Screenshot: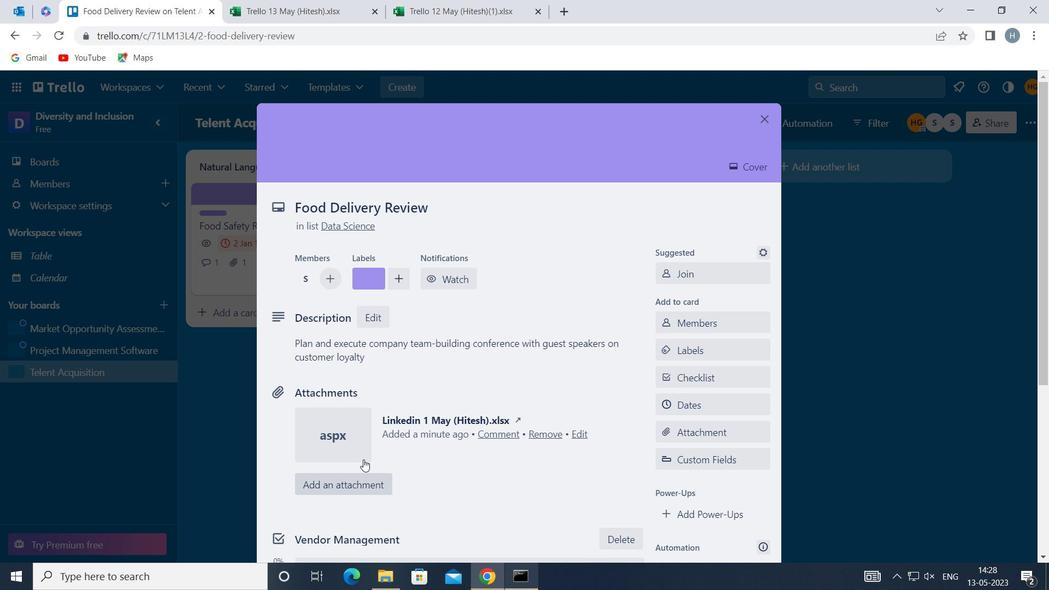 
Action: Mouse scrolled (373, 443) with delta (0, 0)
Screenshot: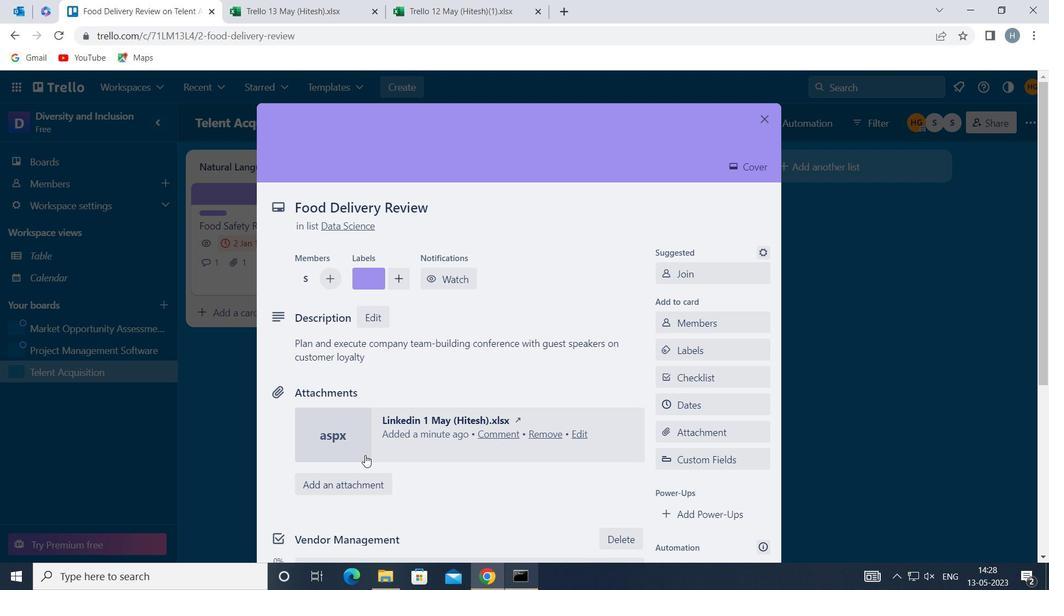 
Action: Mouse scrolled (373, 443) with delta (0, 0)
Screenshot: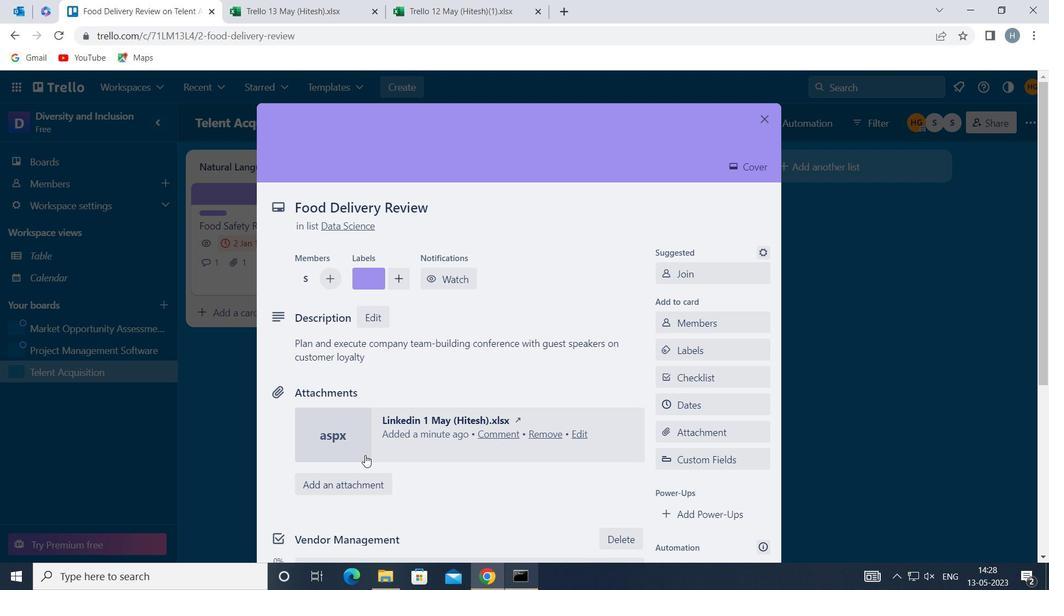 
Action: Mouse moved to (505, 394)
Screenshot: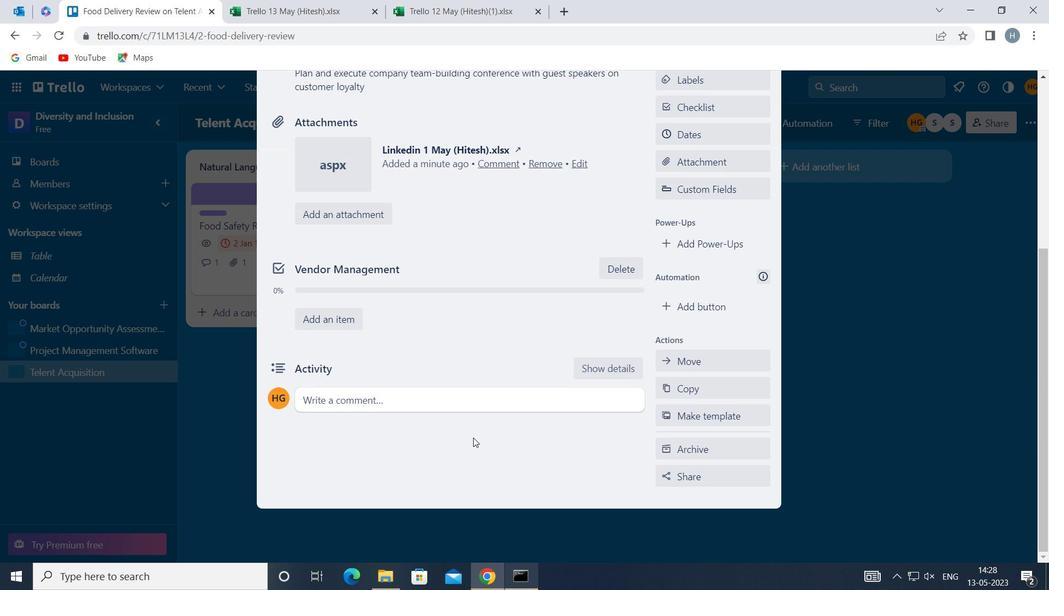 
Action: Mouse pressed left at (505, 394)
Screenshot: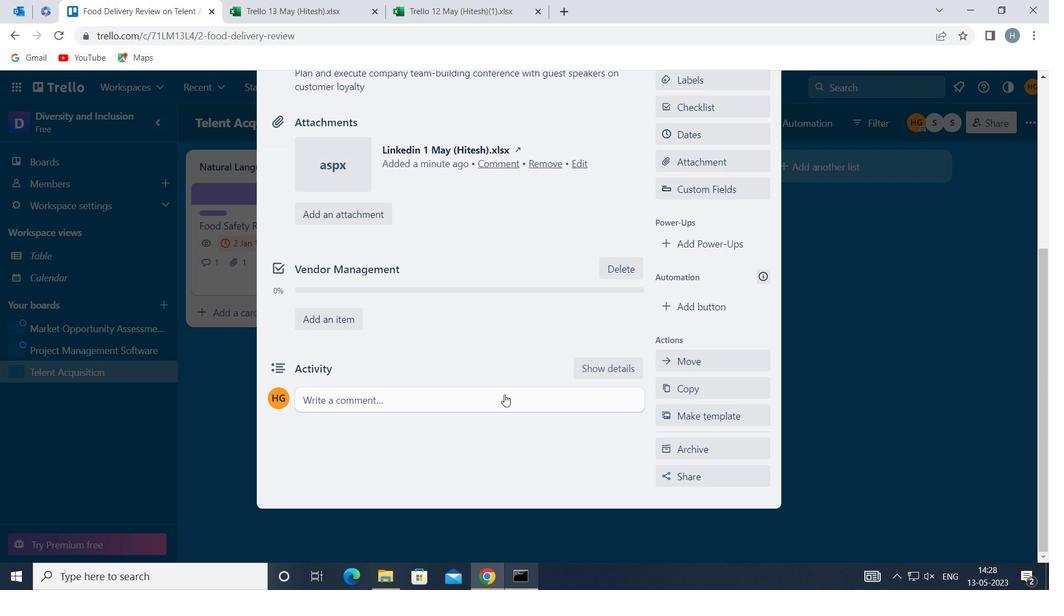 
Action: Mouse moved to (454, 440)
Screenshot: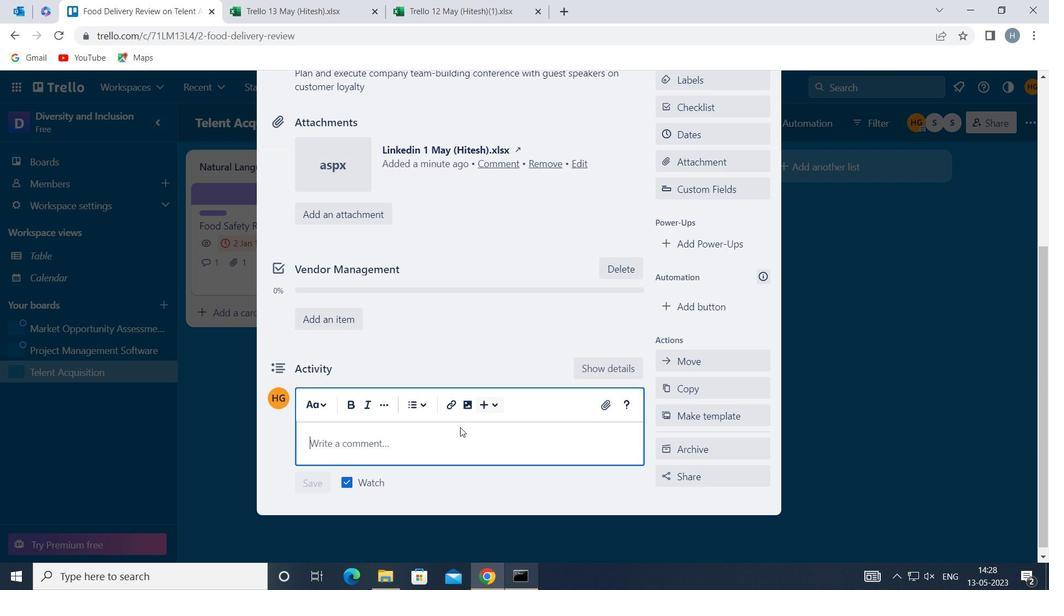 
Action: Mouse pressed left at (454, 440)
Screenshot: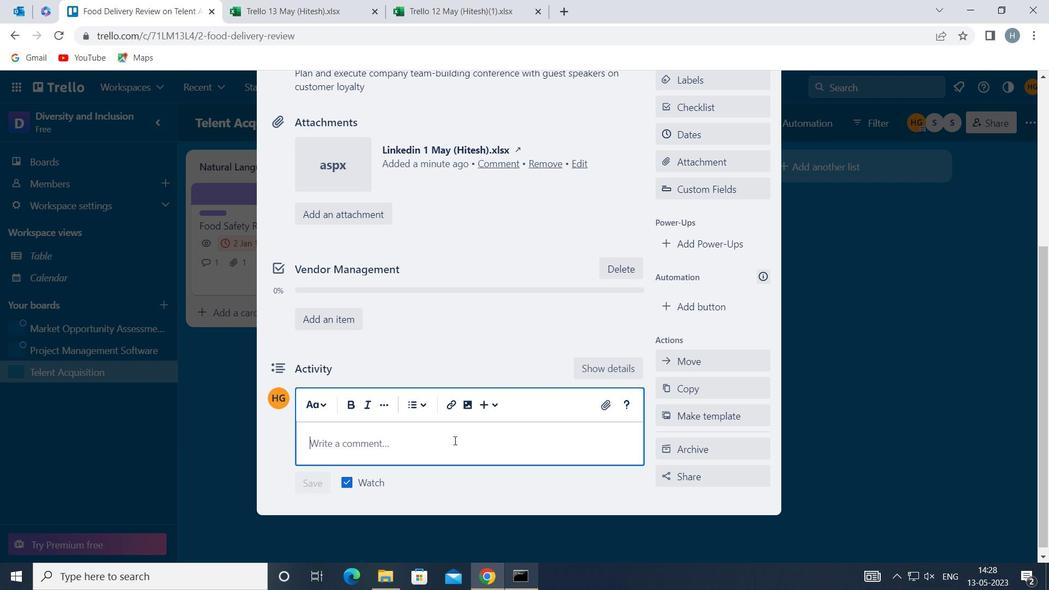 
Action: Key pressed <Key.shift>LET<Key.space>US<Key.space>APPROACH<Key.space>THIS<Key.space>TASK<Key.space>WITH<Key.space>A<Key.space>SENSE<Key.space>OF<Key.space>OWNERSHIP<Key.space>AND<Key.space>RESPONSIBILITY<Key.space>AND<Key.space><Key.backspace><Key.backspace><Key.backspace><Key.backspace>,<Key.space>RECOGNIZING<Key.space>THAT<Key.space>ITS<Key.space>SUCCESS<Key.space>IR<Key.backspace>E<Key.backspace>S<Key.space>OUR<Key.space>RESPONSIBILITY<Key.space>
Screenshot: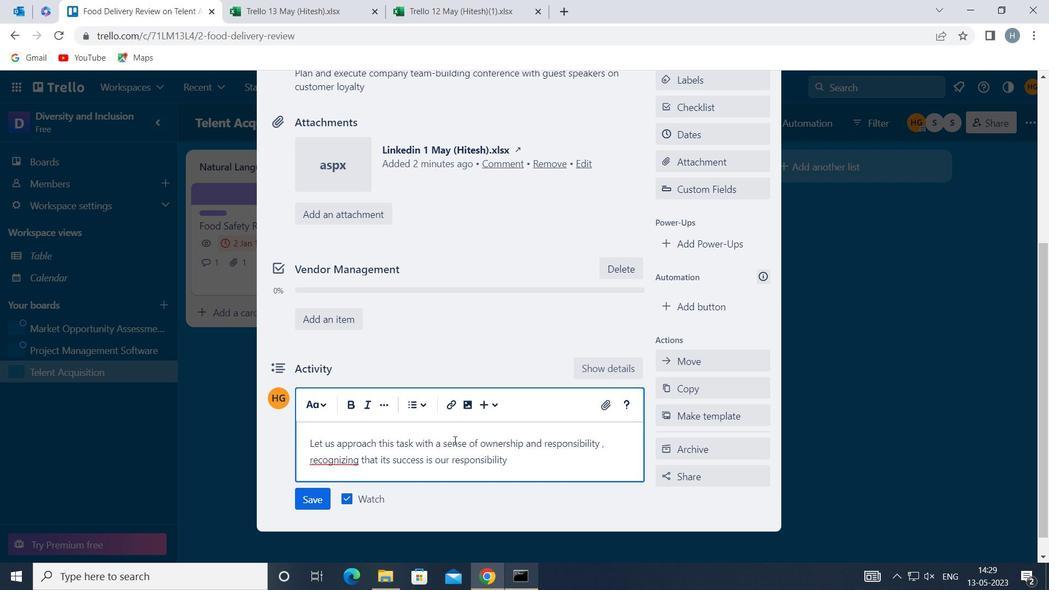
Action: Mouse moved to (319, 496)
Screenshot: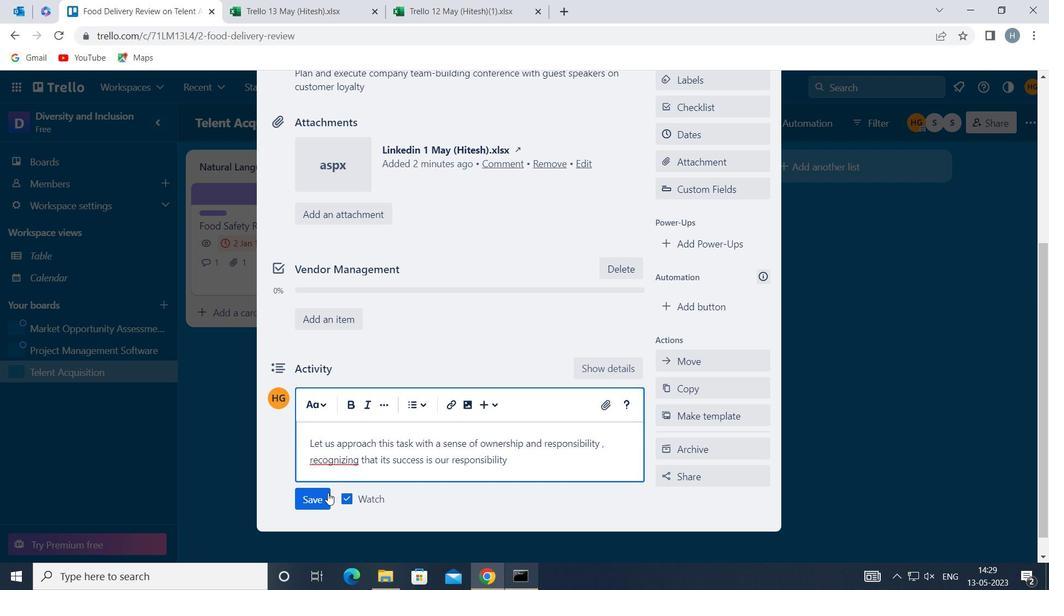 
Action: Mouse pressed left at (319, 496)
Screenshot: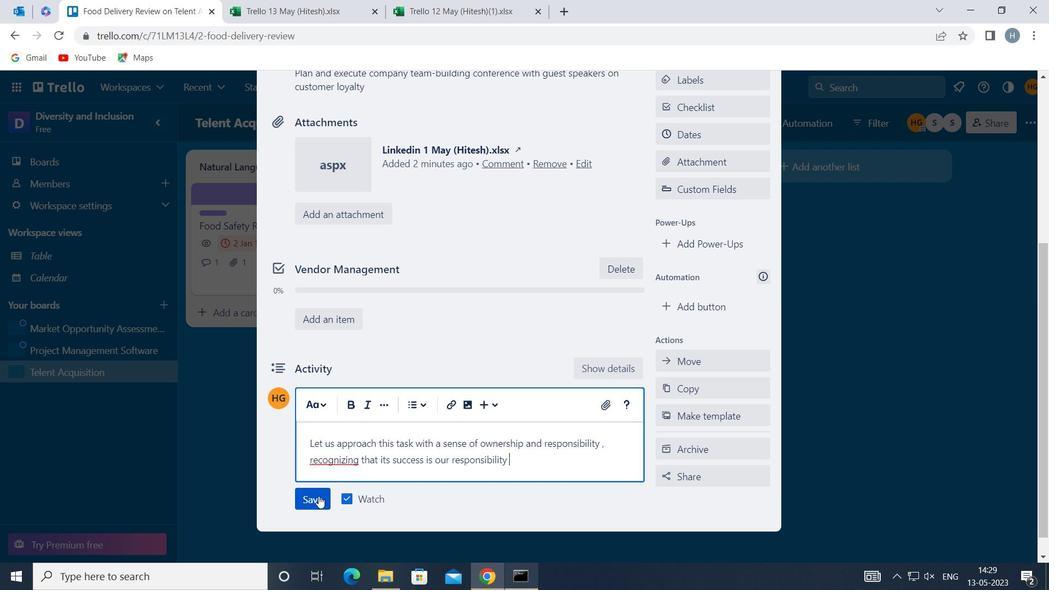 
Action: Mouse moved to (716, 128)
Screenshot: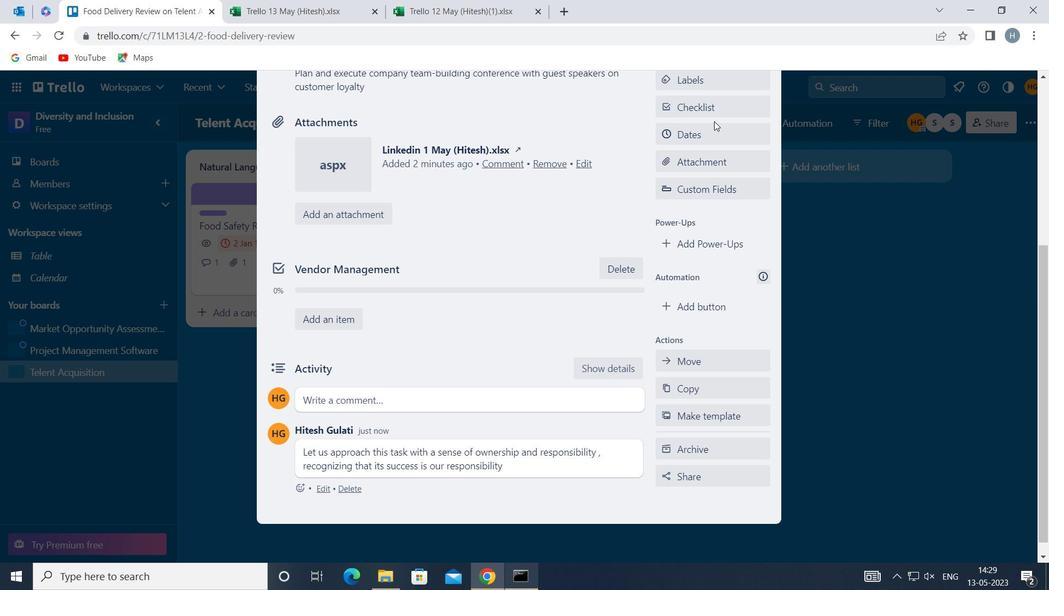 
Action: Mouse pressed left at (716, 128)
Screenshot: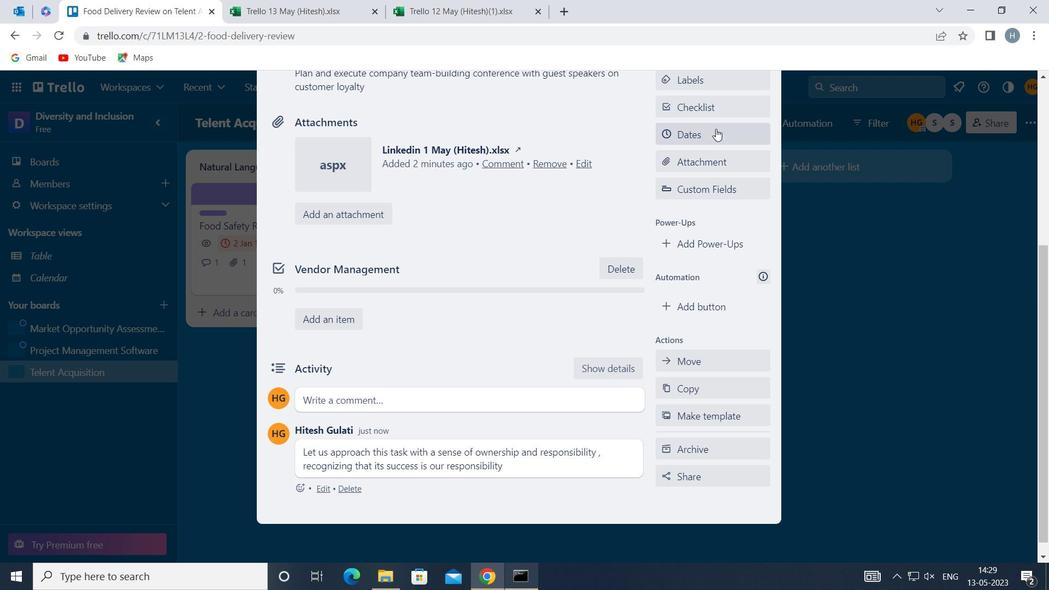 
Action: Mouse moved to (667, 361)
Screenshot: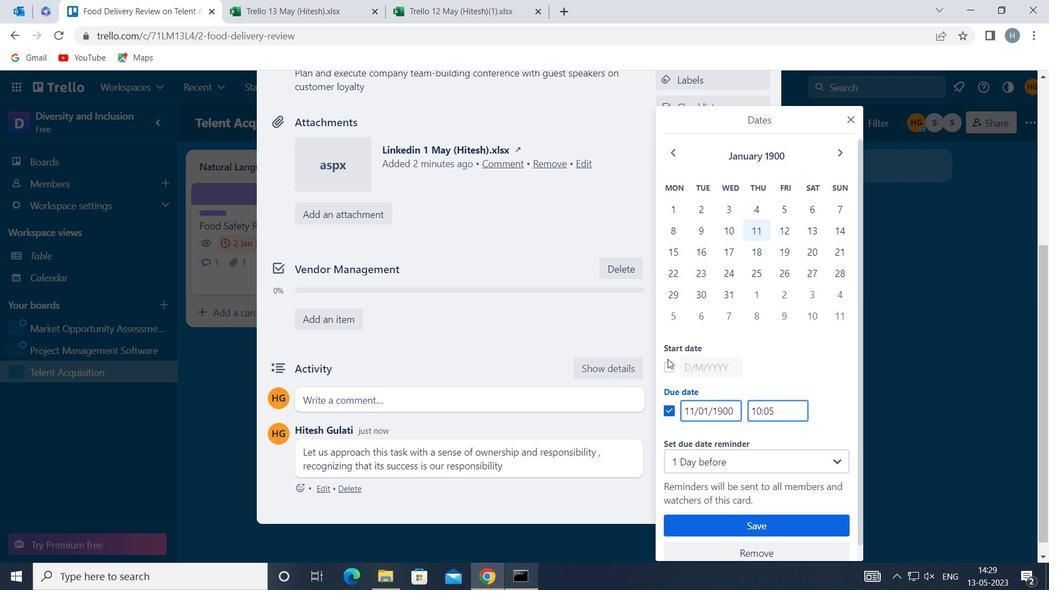 
Action: Mouse pressed left at (667, 361)
Screenshot: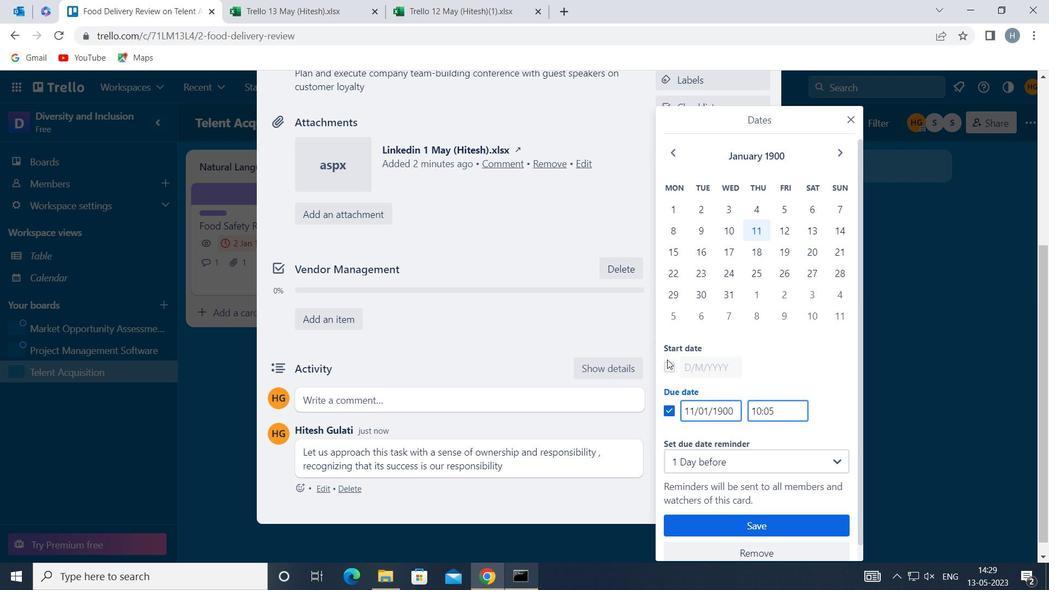 
Action: Mouse moved to (685, 362)
Screenshot: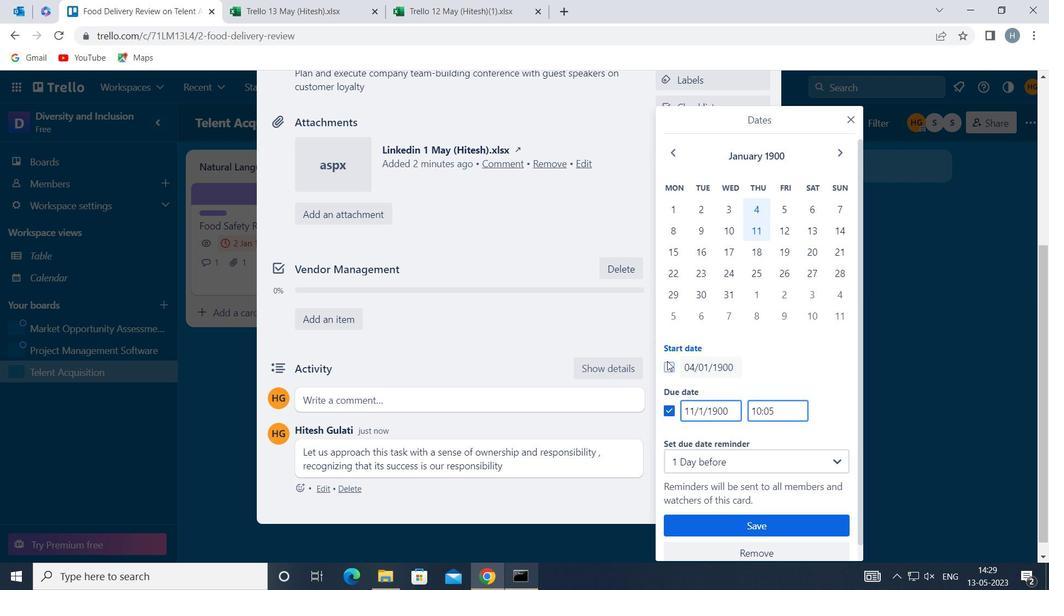 
Action: Mouse pressed left at (685, 362)
Screenshot: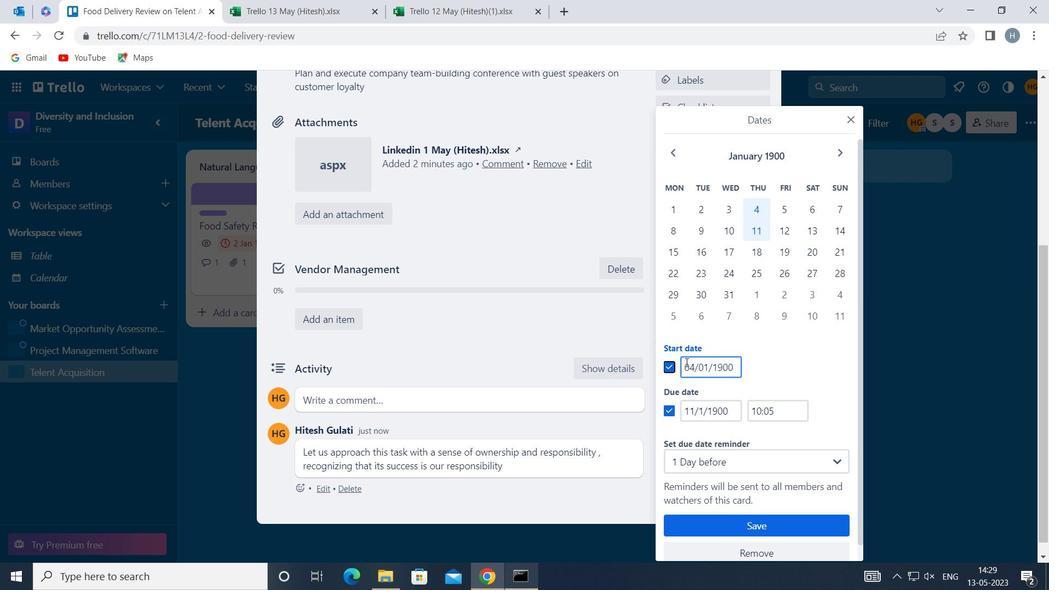 
Action: Key pressed <Key.right><Key.backspace>5
Screenshot: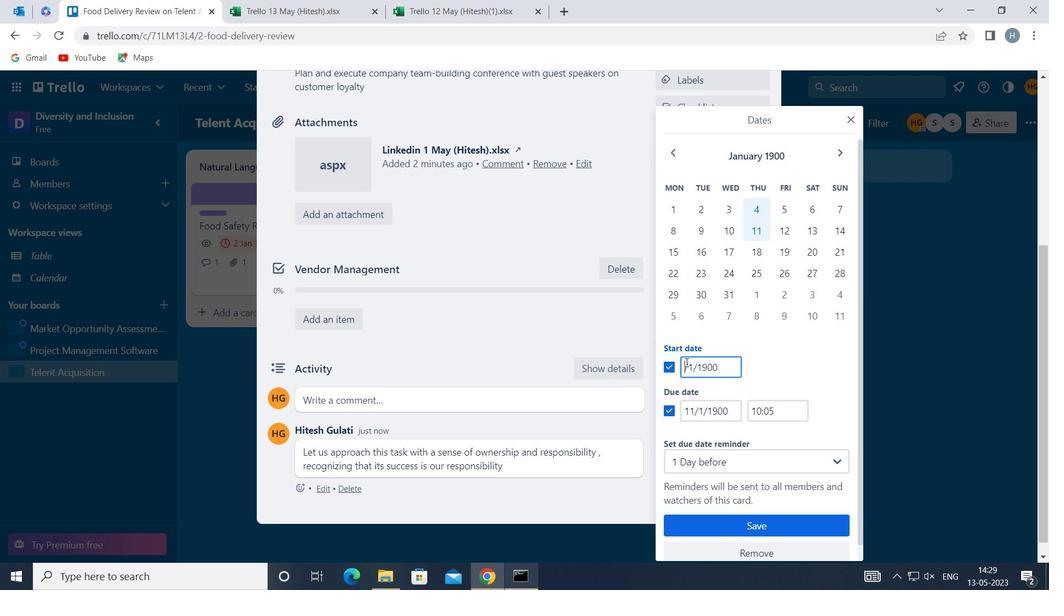 
Action: Mouse moved to (685, 409)
Screenshot: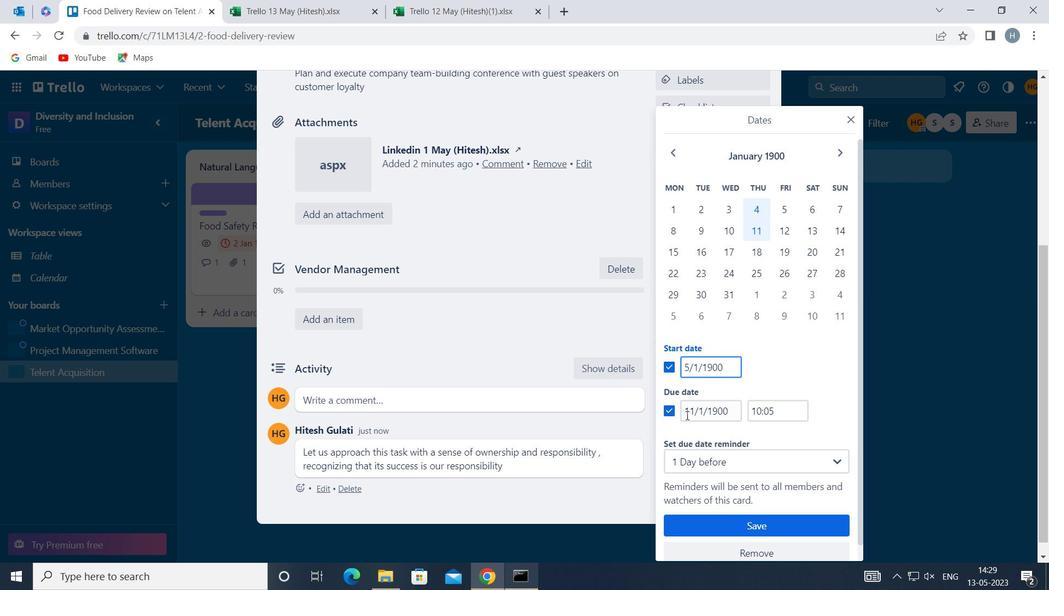 
Action: Mouse pressed left at (685, 409)
Screenshot: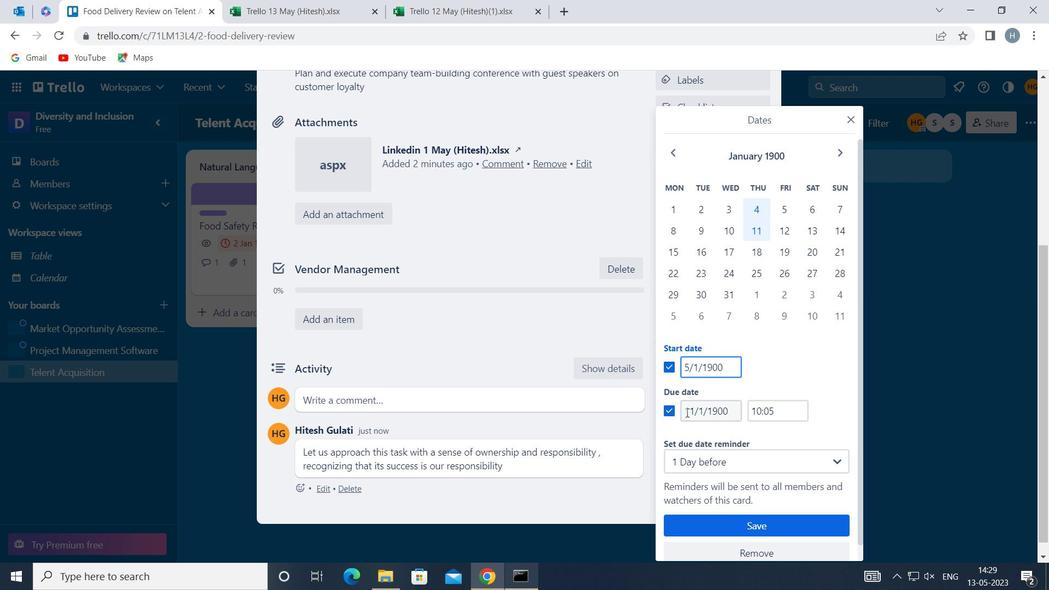 
Action: Key pressed <Key.right><Key.right><Key.backspace>2
Screenshot: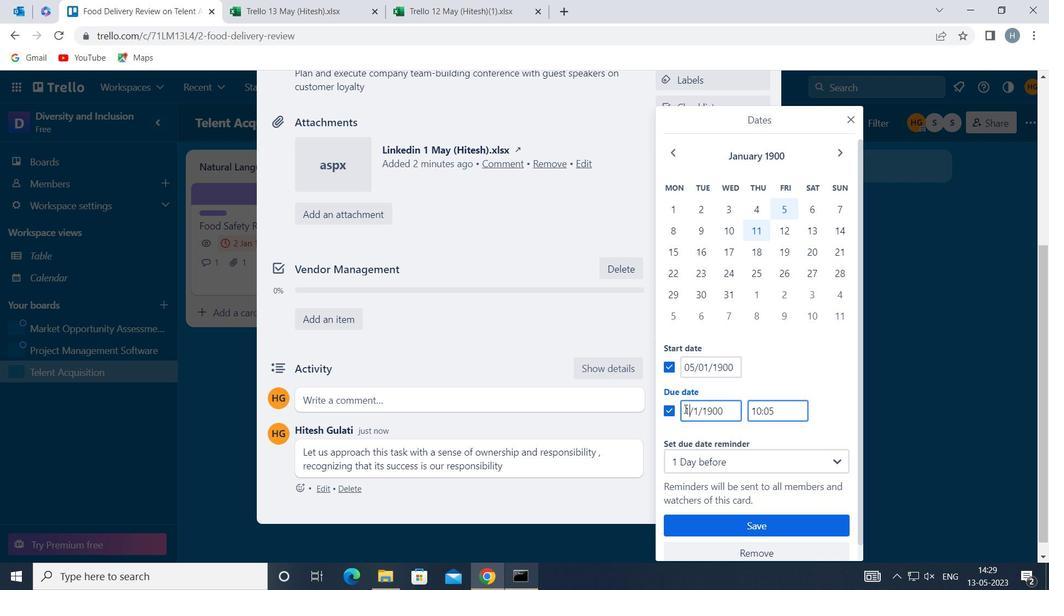 
Action: Mouse moved to (773, 518)
Screenshot: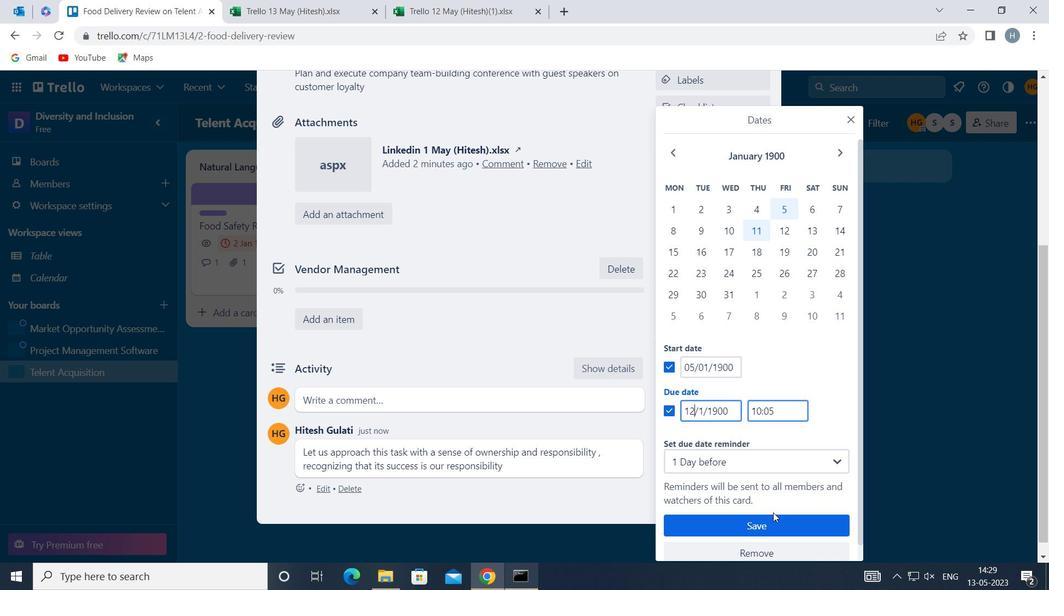
Action: Mouse pressed left at (773, 518)
Screenshot: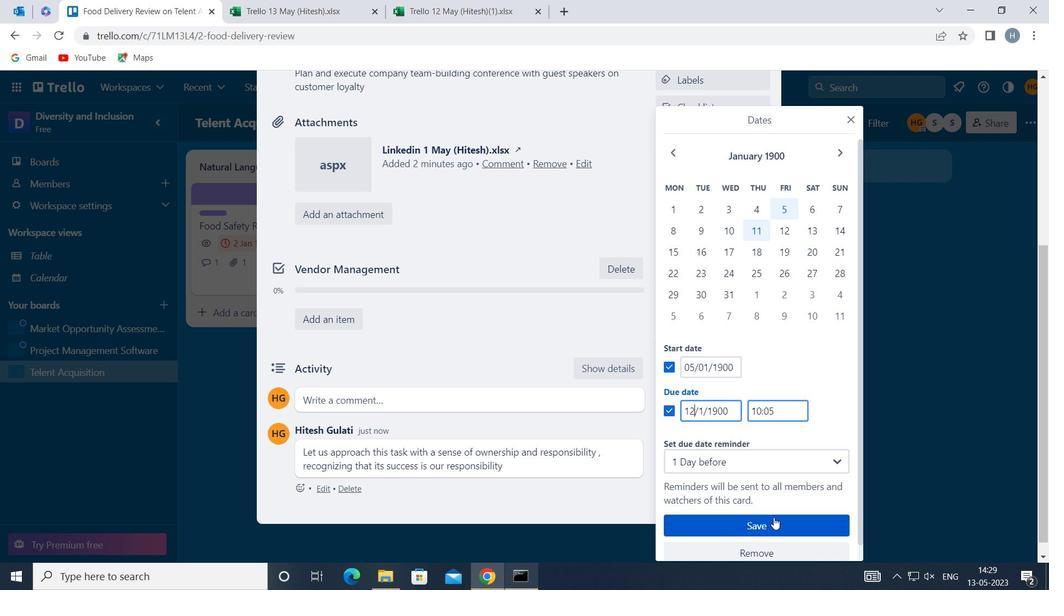 
Action: Mouse moved to (650, 332)
Screenshot: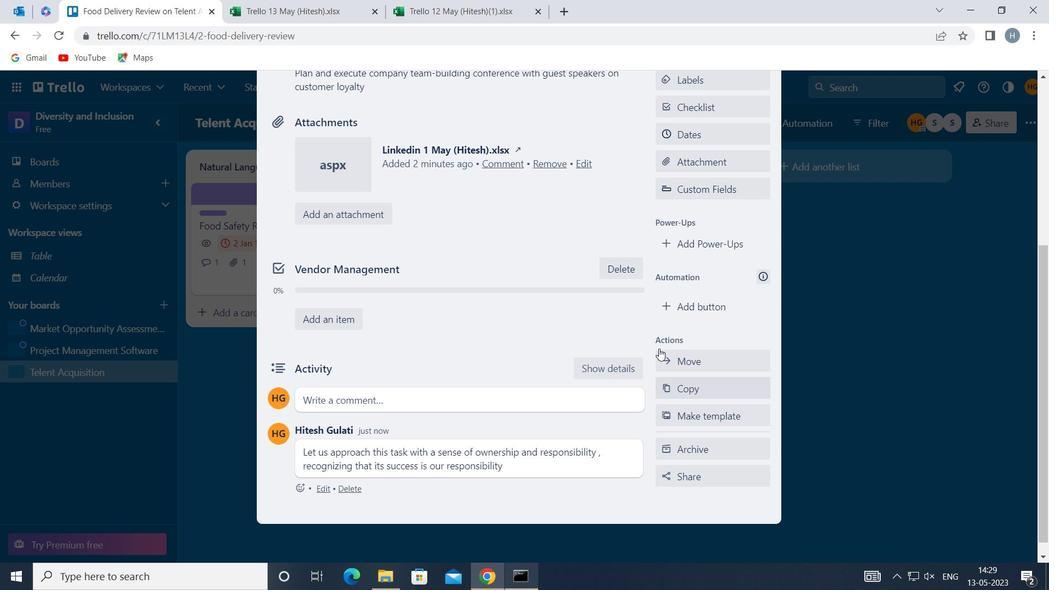 
Action: Key pressed <Key.f8>
Screenshot: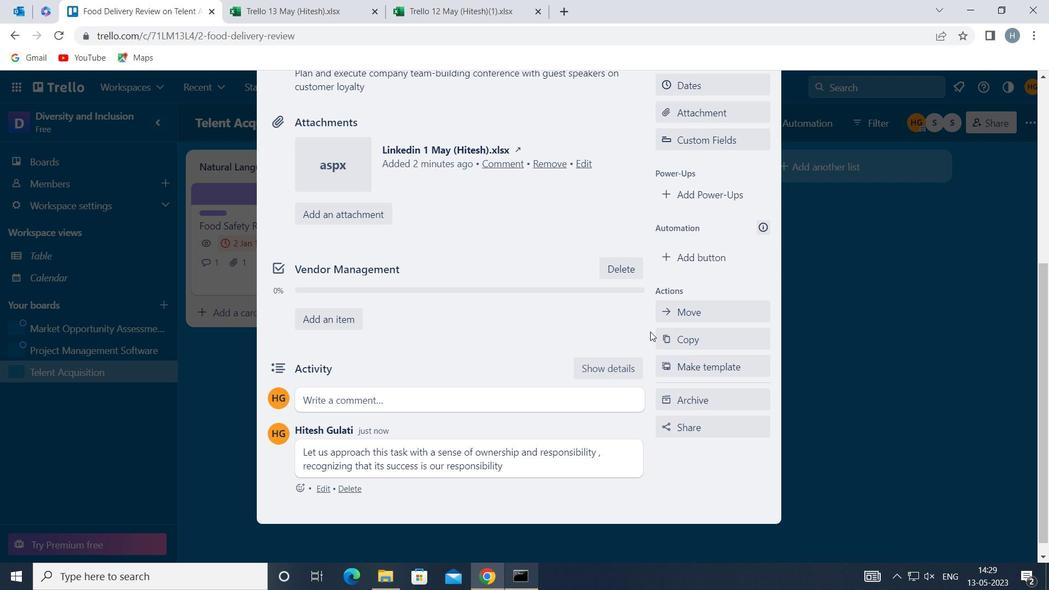 
